 Task: Check the percentage active listings of cathedral ceiling in the last 5 years.
Action: Mouse moved to (796, 173)
Screenshot: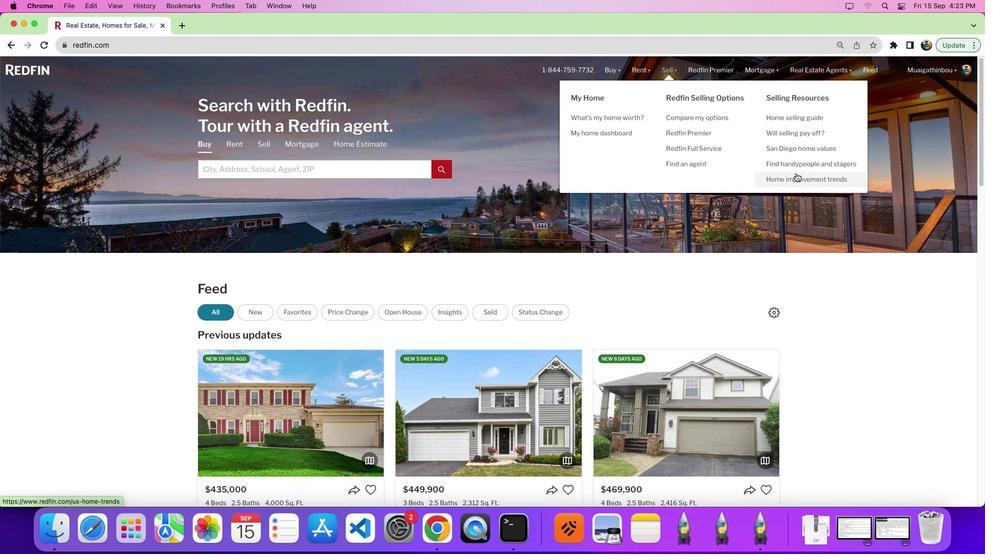 
Action: Mouse pressed left at (796, 173)
Screenshot: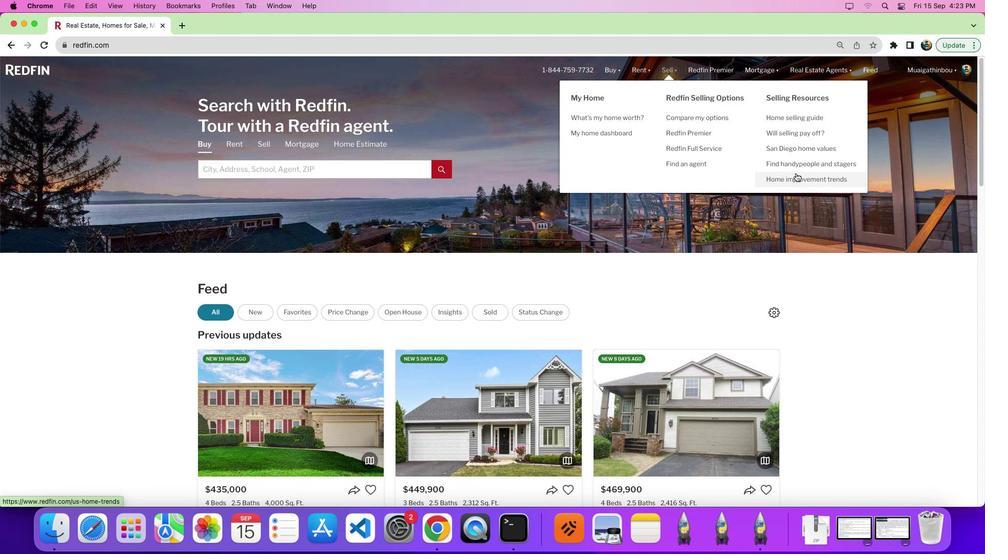 
Action: Mouse pressed left at (796, 173)
Screenshot: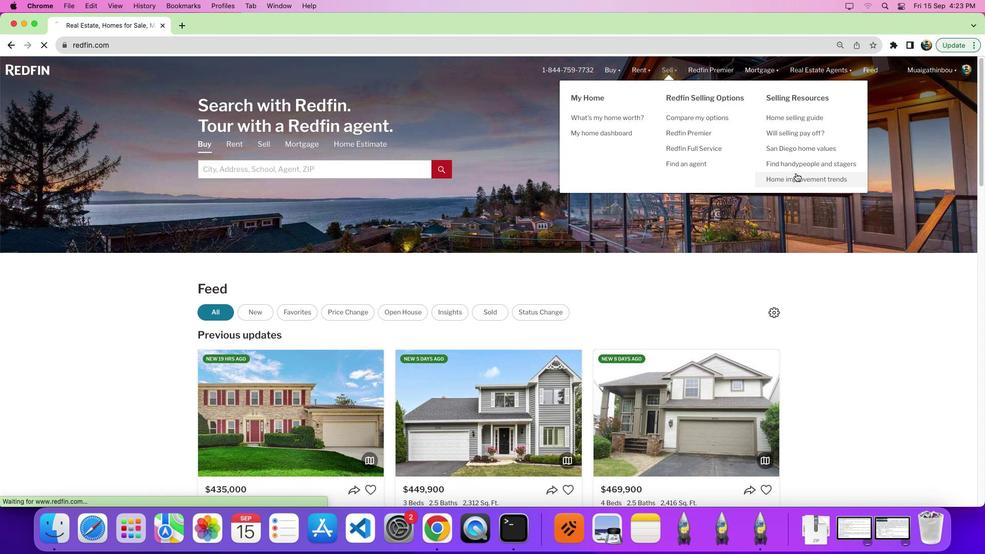 
Action: Mouse moved to (279, 193)
Screenshot: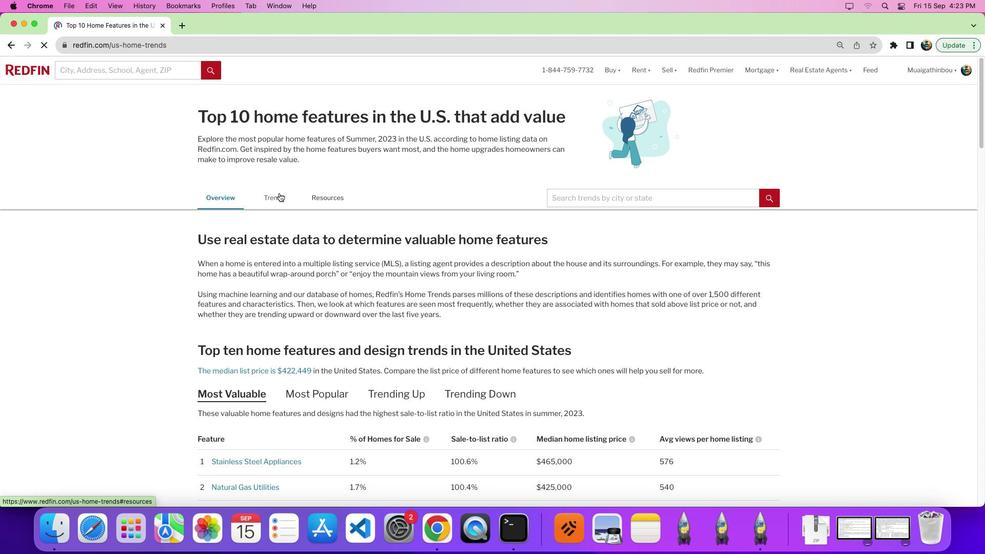 
Action: Mouse pressed left at (279, 193)
Screenshot: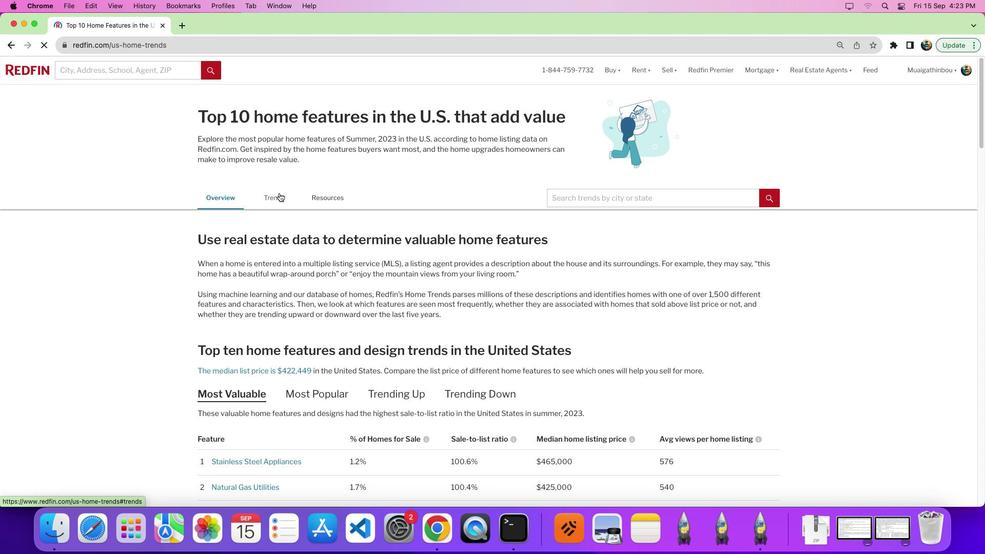 
Action: Mouse moved to (534, 238)
Screenshot: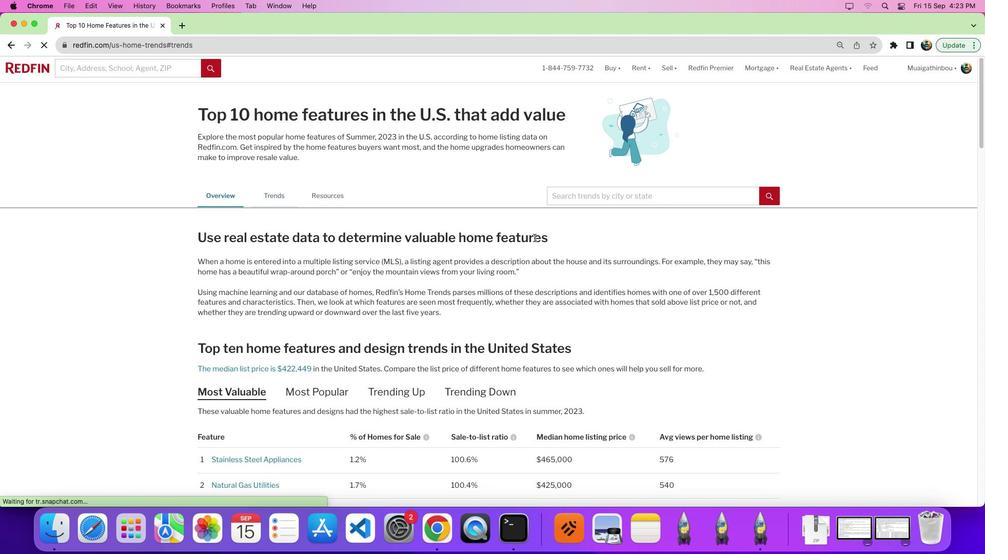 
Action: Mouse scrolled (534, 238) with delta (0, 0)
Screenshot: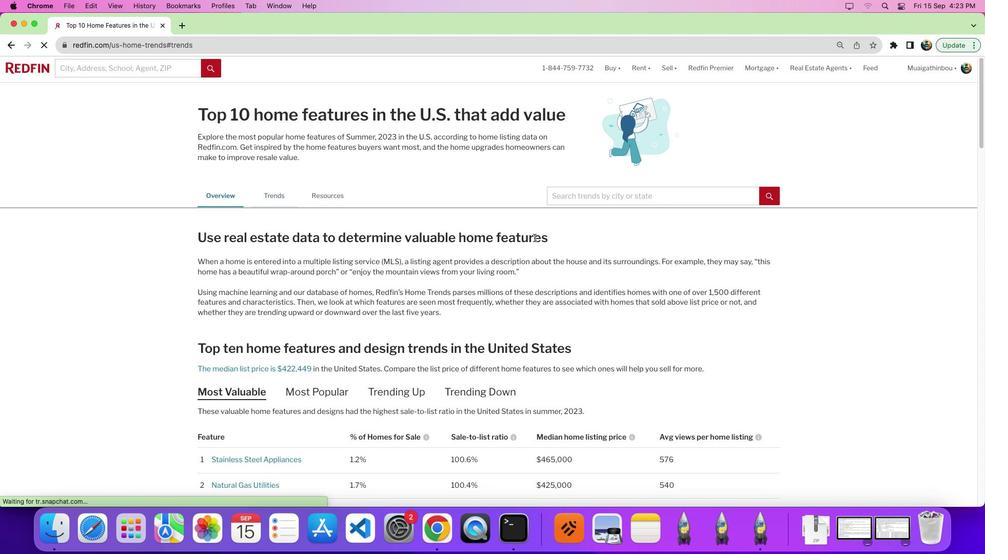 
Action: Mouse scrolled (534, 238) with delta (0, -1)
Screenshot: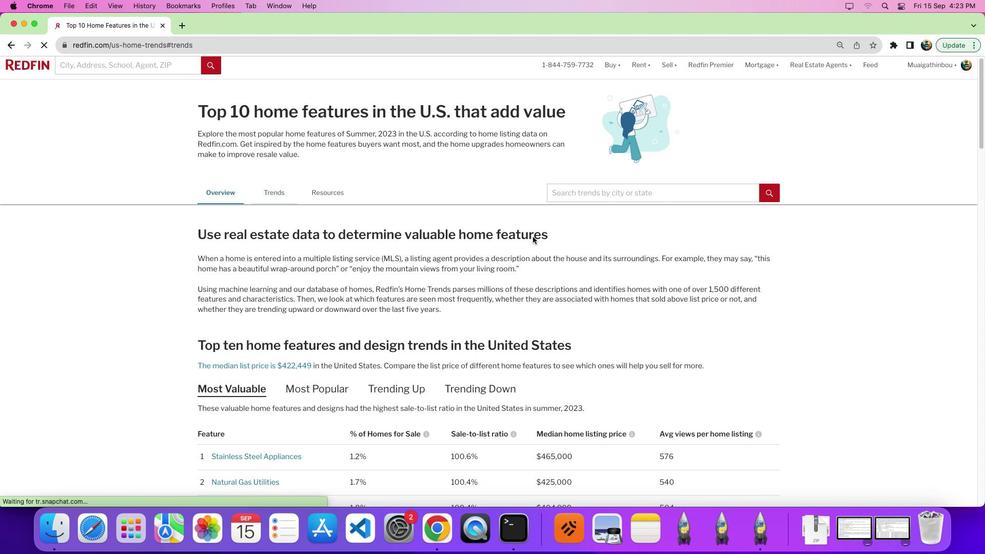 
Action: Mouse moved to (534, 238)
Screenshot: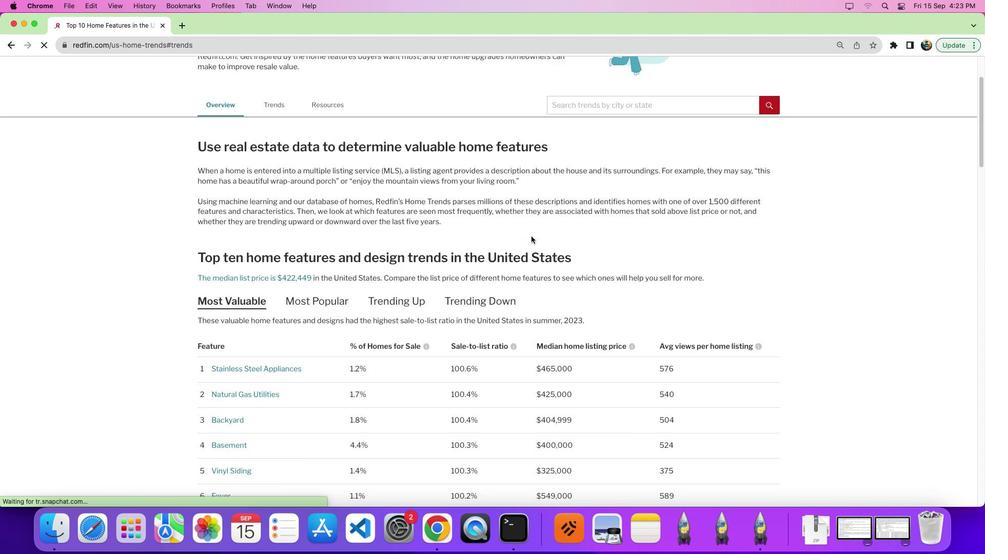 
Action: Mouse scrolled (534, 238) with delta (0, -4)
Screenshot: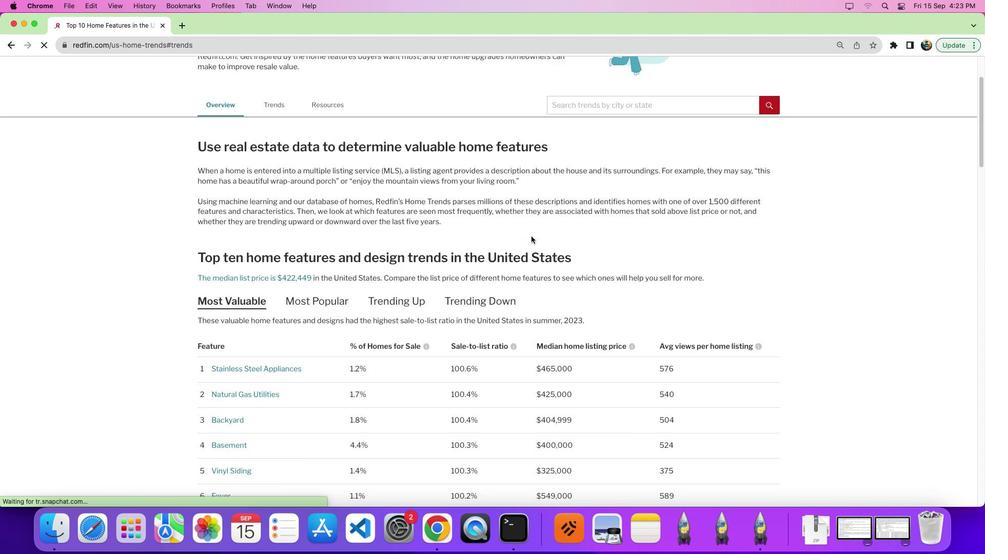 
Action: Mouse moved to (530, 236)
Screenshot: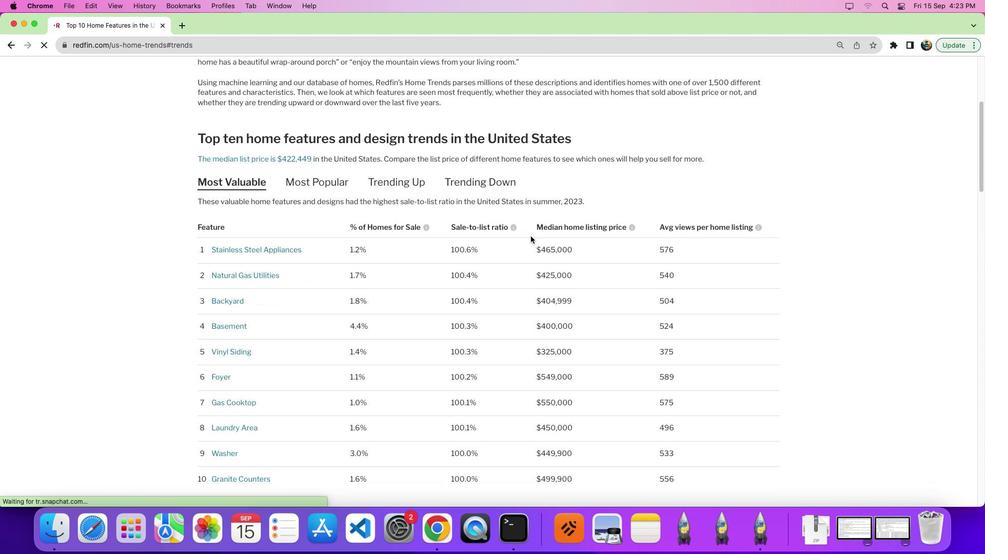 
Action: Mouse scrolled (530, 236) with delta (0, 0)
Screenshot: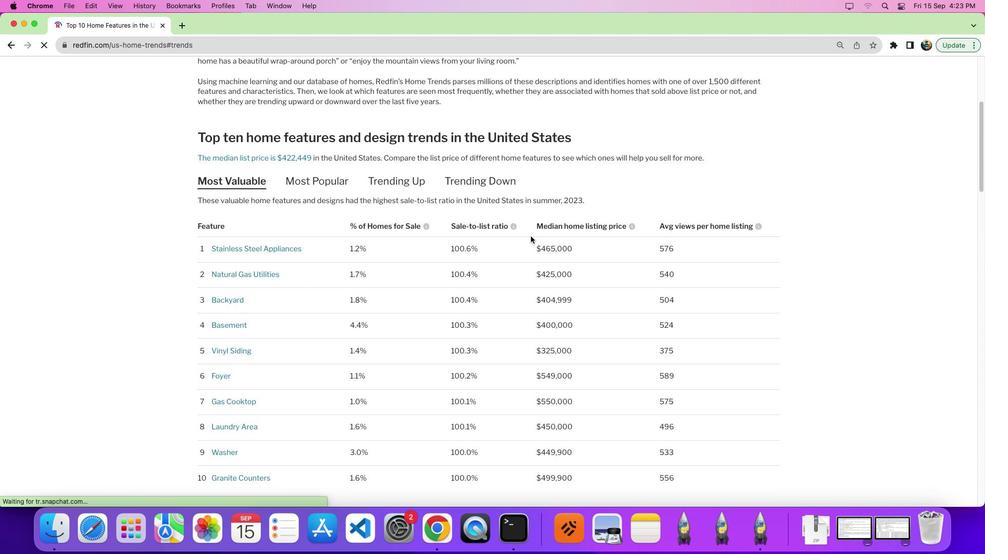 
Action: Mouse scrolled (530, 236) with delta (0, 0)
Screenshot: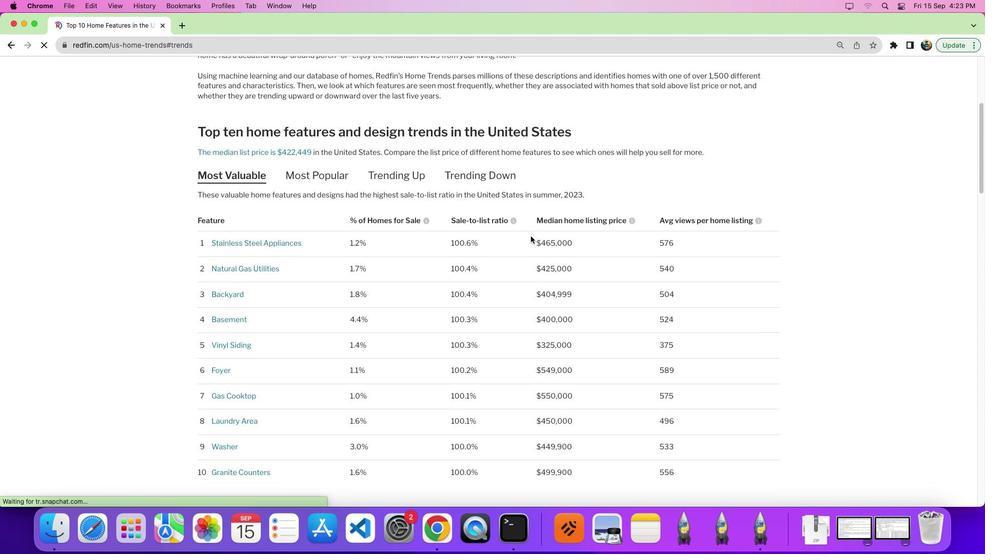 
Action: Mouse scrolled (530, 236) with delta (0, -1)
Screenshot: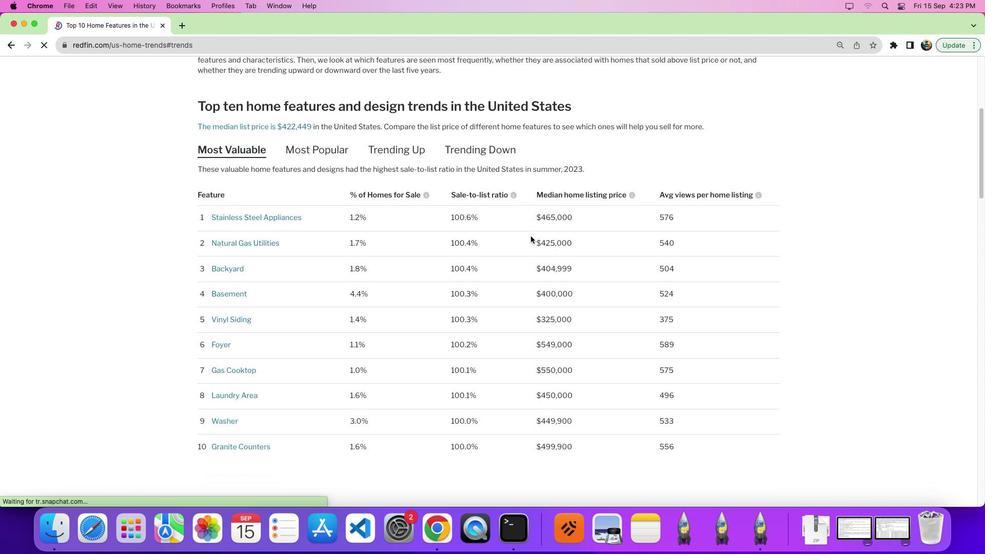 
Action: Mouse scrolled (530, 236) with delta (0, 0)
Screenshot: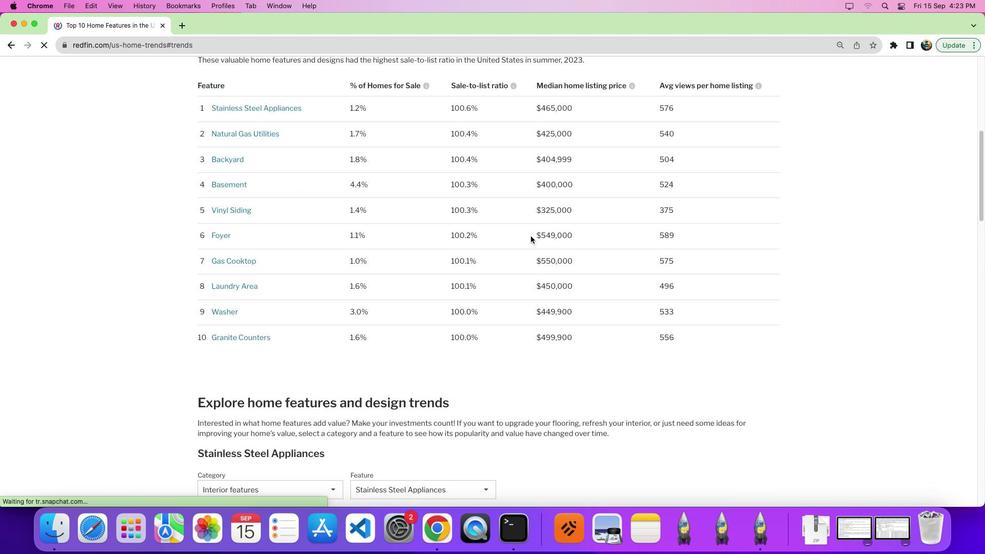 
Action: Mouse scrolled (530, 236) with delta (0, -1)
Screenshot: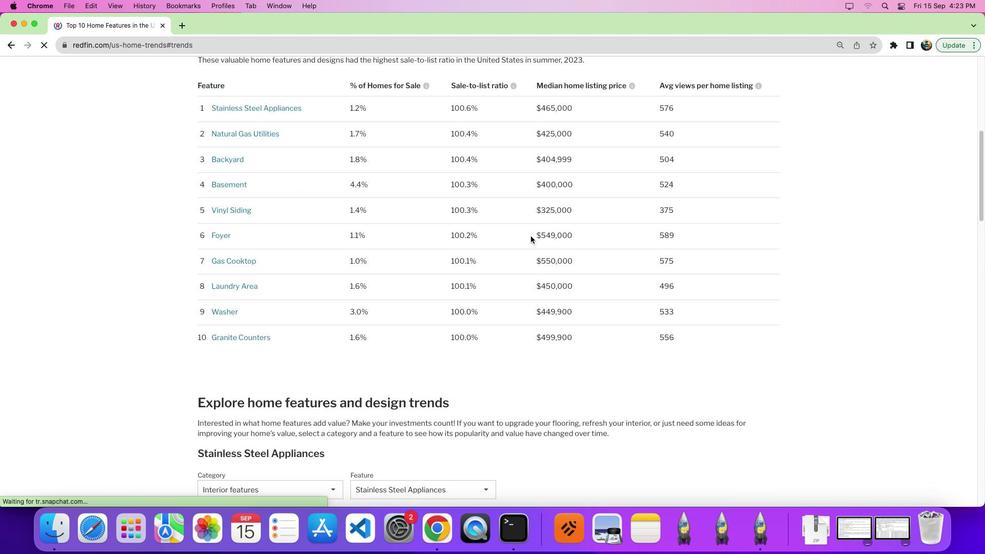 
Action: Mouse scrolled (530, 236) with delta (0, -4)
Screenshot: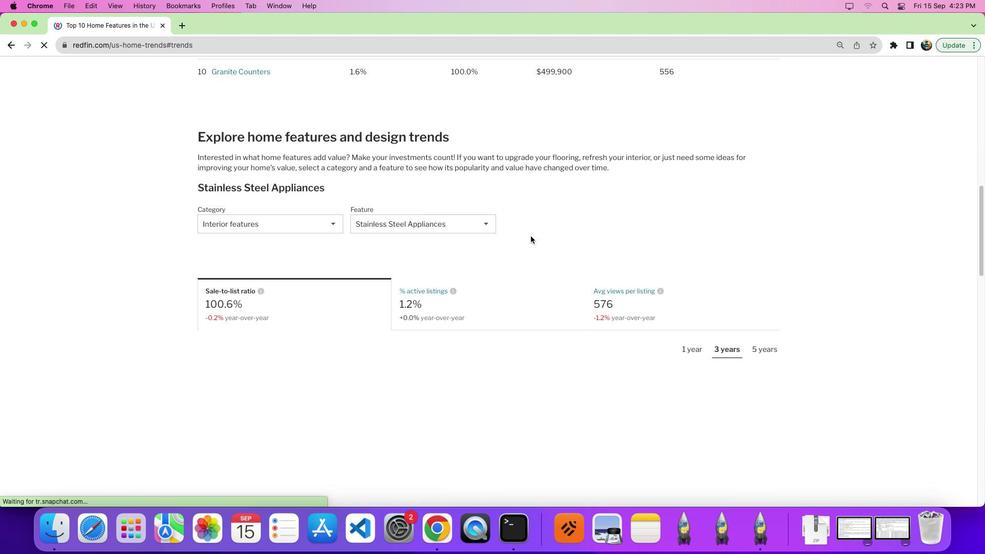 
Action: Mouse scrolled (530, 236) with delta (0, -6)
Screenshot: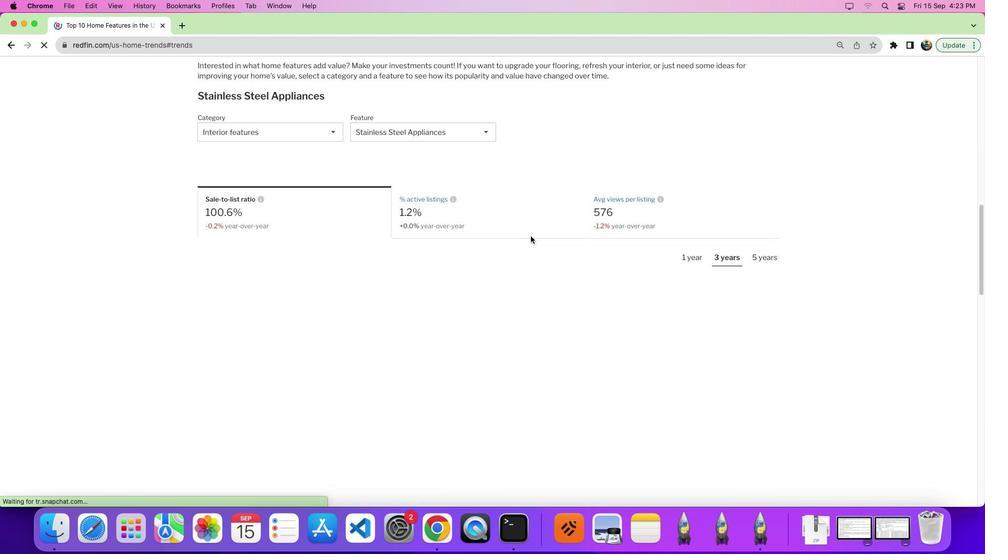
Action: Mouse moved to (448, 179)
Screenshot: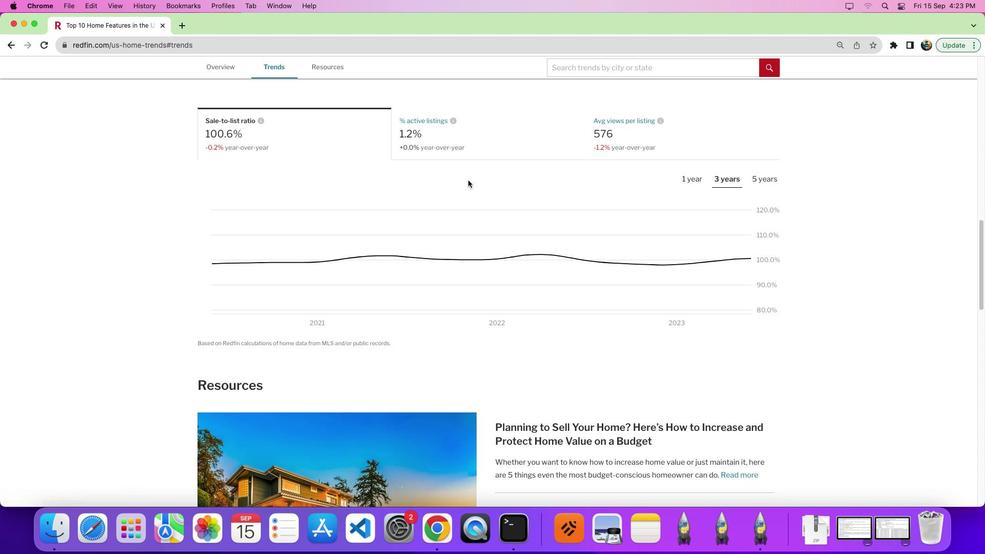 
Action: Mouse scrolled (448, 179) with delta (0, 0)
Screenshot: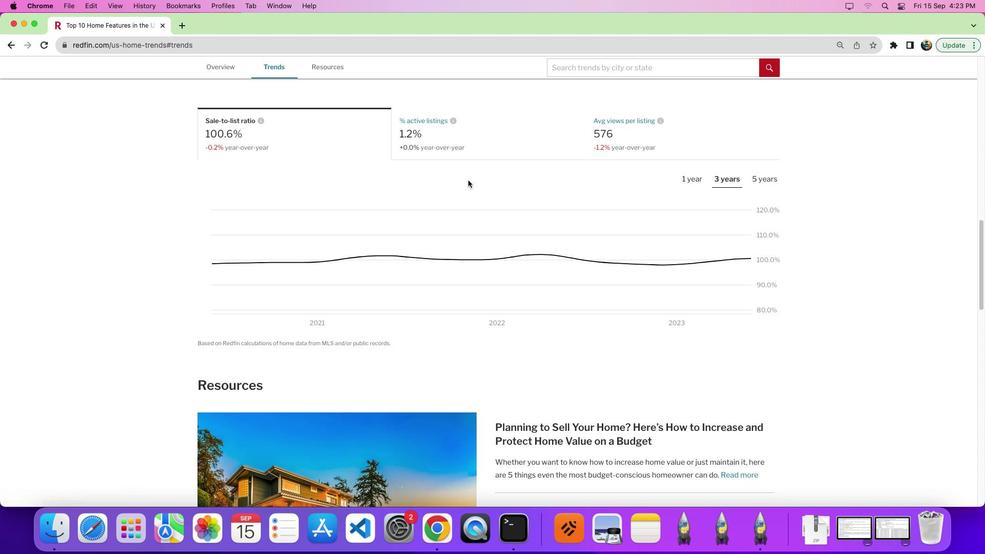 
Action: Mouse moved to (456, 179)
Screenshot: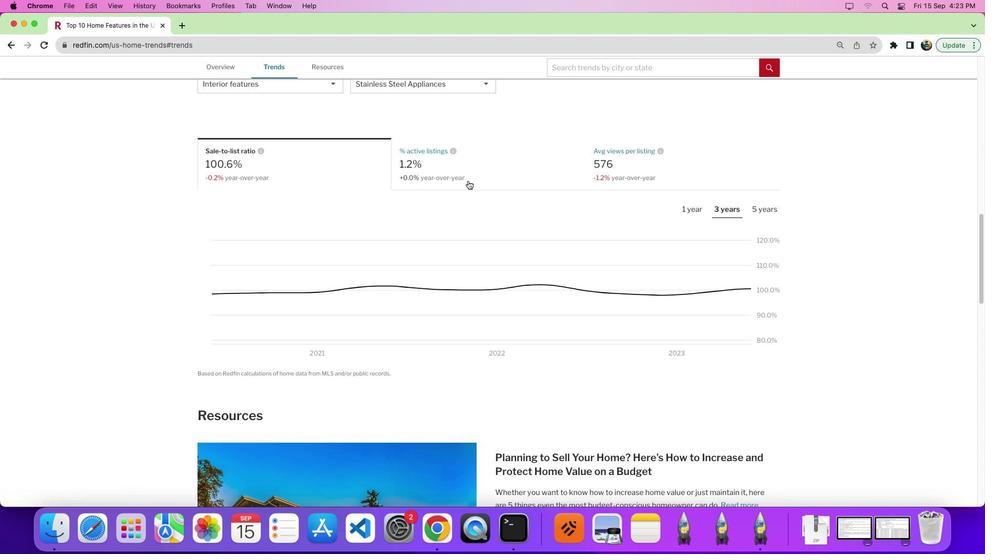 
Action: Mouse scrolled (456, 179) with delta (0, 0)
Screenshot: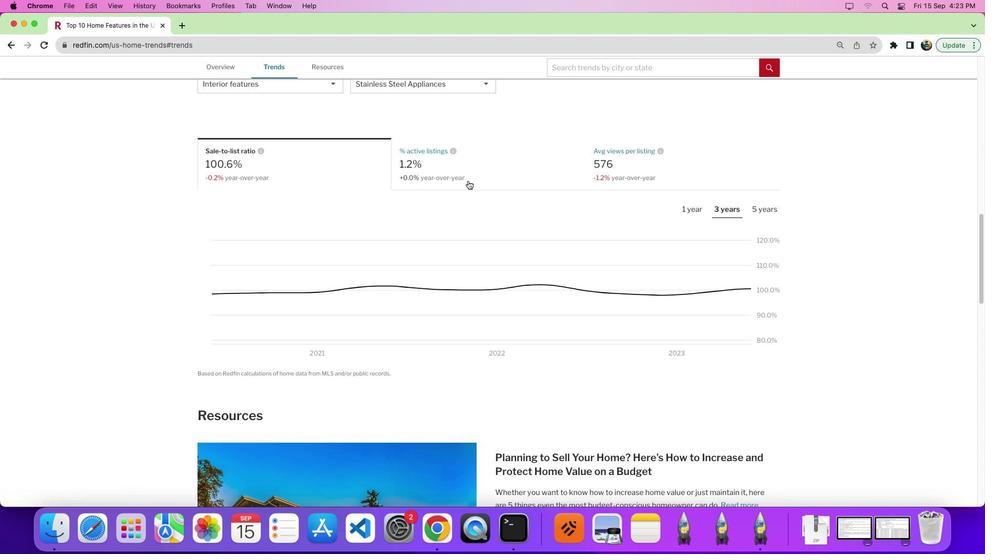 
Action: Mouse moved to (468, 180)
Screenshot: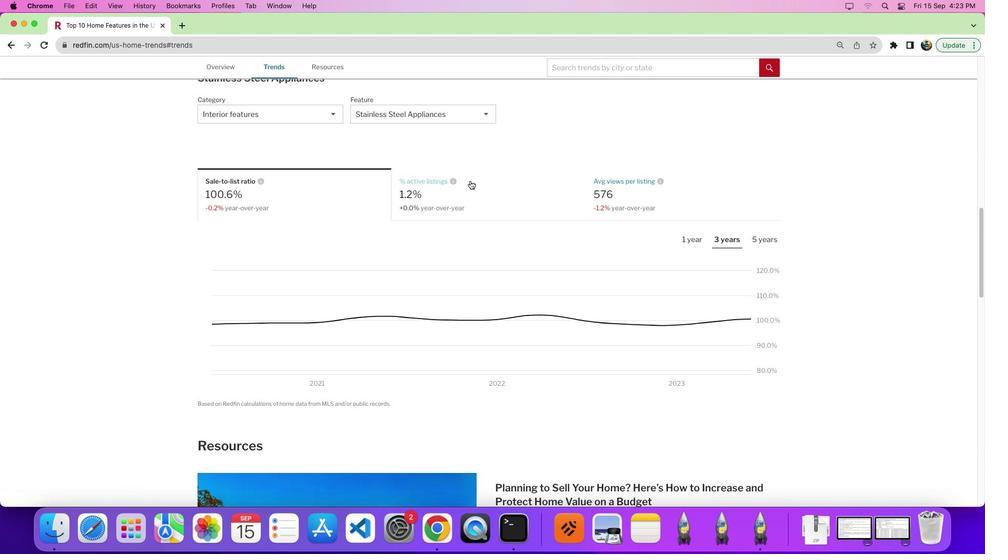 
Action: Mouse scrolled (468, 180) with delta (0, 3)
Screenshot: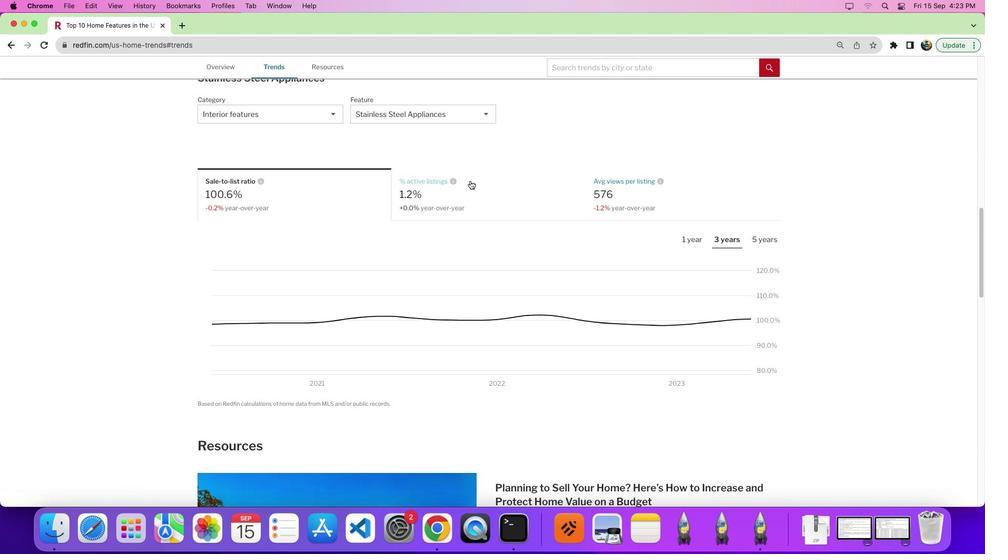 
Action: Mouse moved to (411, 235)
Screenshot: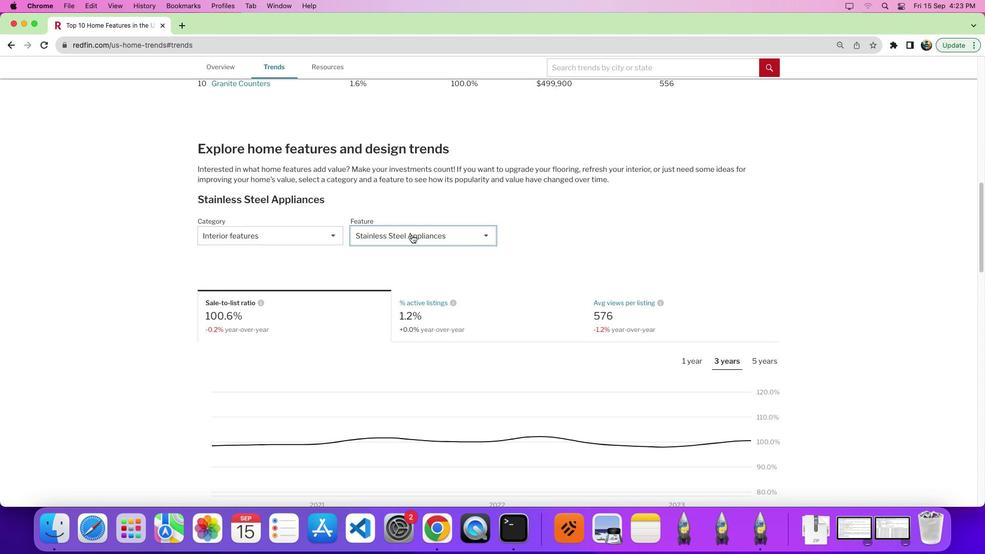 
Action: Mouse pressed left at (411, 235)
Screenshot: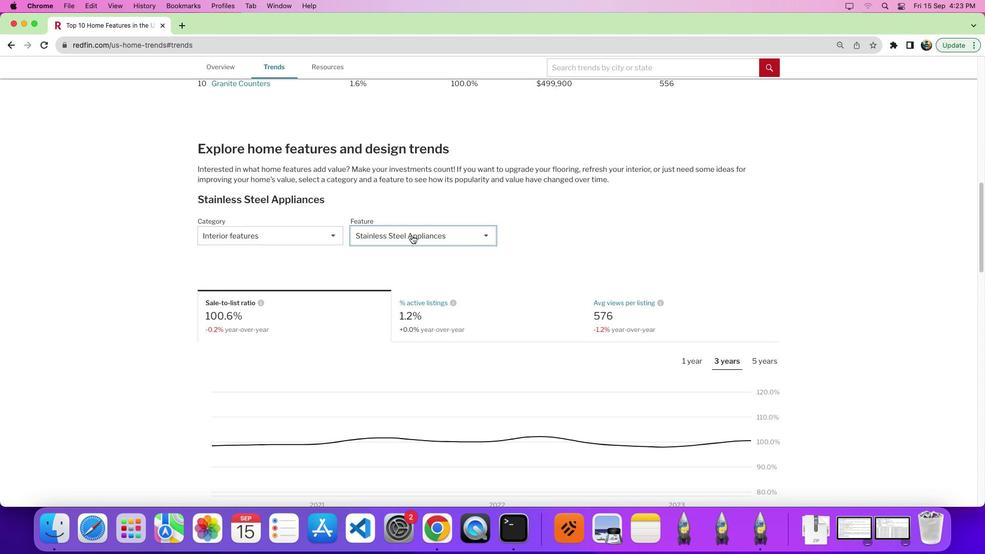 
Action: Mouse moved to (419, 333)
Screenshot: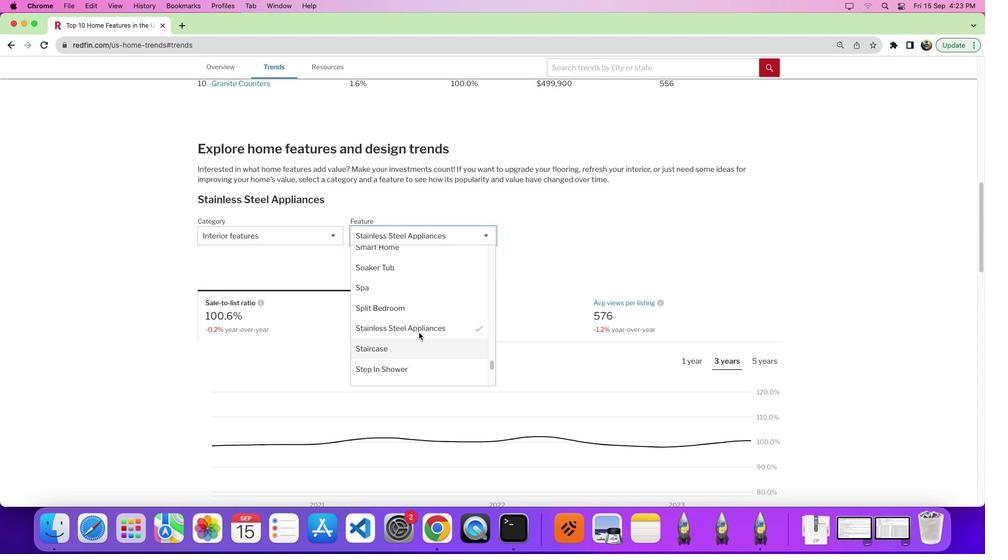 
Action: Mouse scrolled (419, 333) with delta (0, 0)
Screenshot: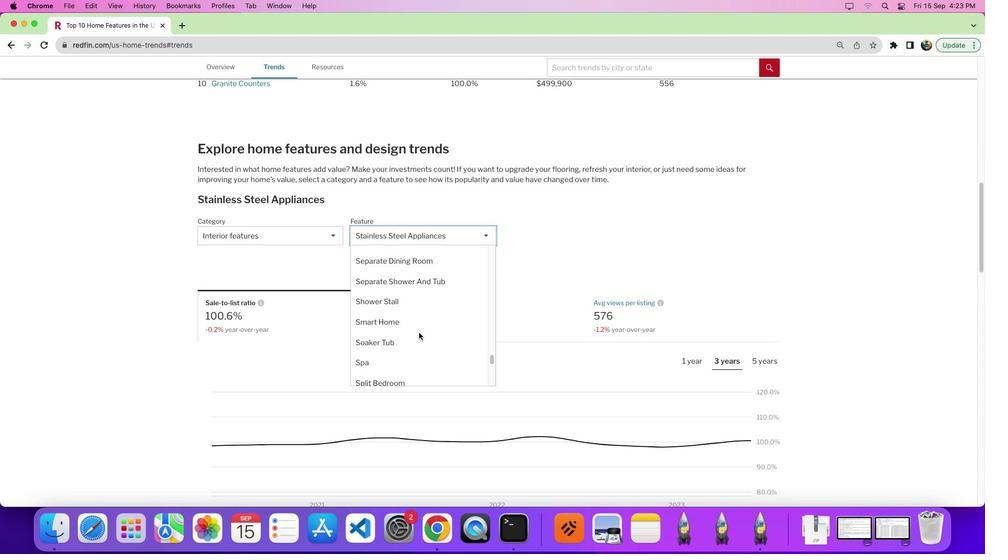 
Action: Mouse scrolled (419, 333) with delta (0, 0)
Screenshot: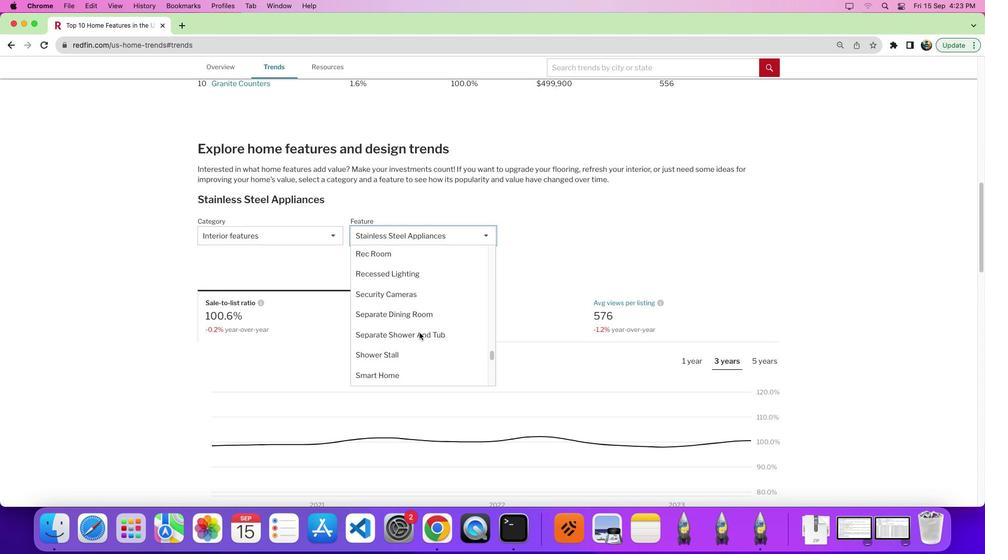 
Action: Mouse scrolled (419, 333) with delta (0, 4)
Screenshot: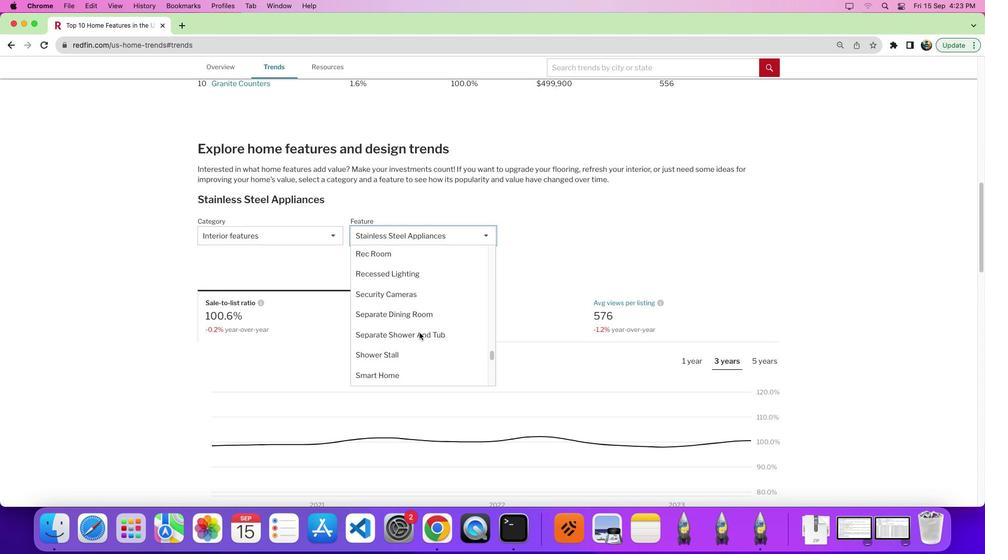 
Action: Mouse moved to (420, 331)
Screenshot: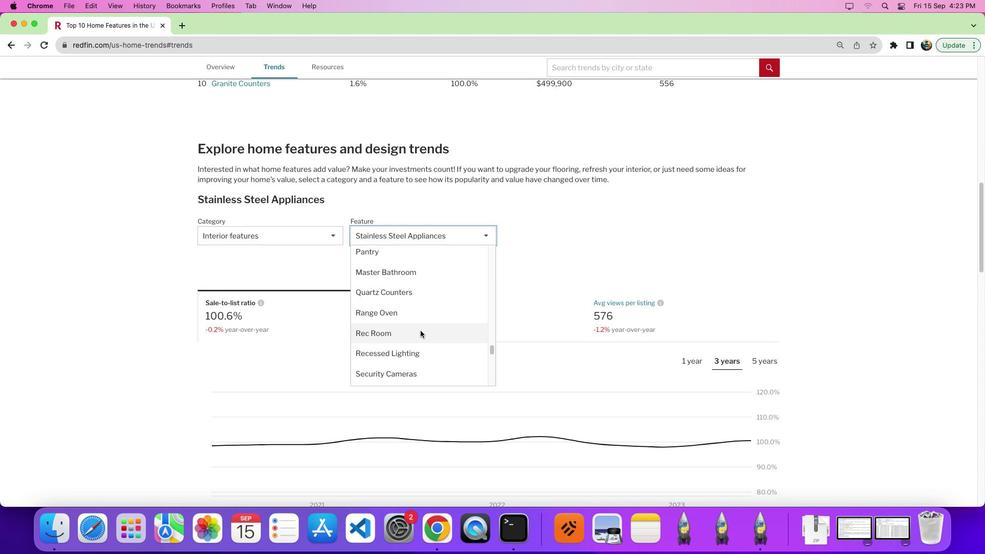 
Action: Mouse scrolled (420, 331) with delta (0, 0)
Screenshot: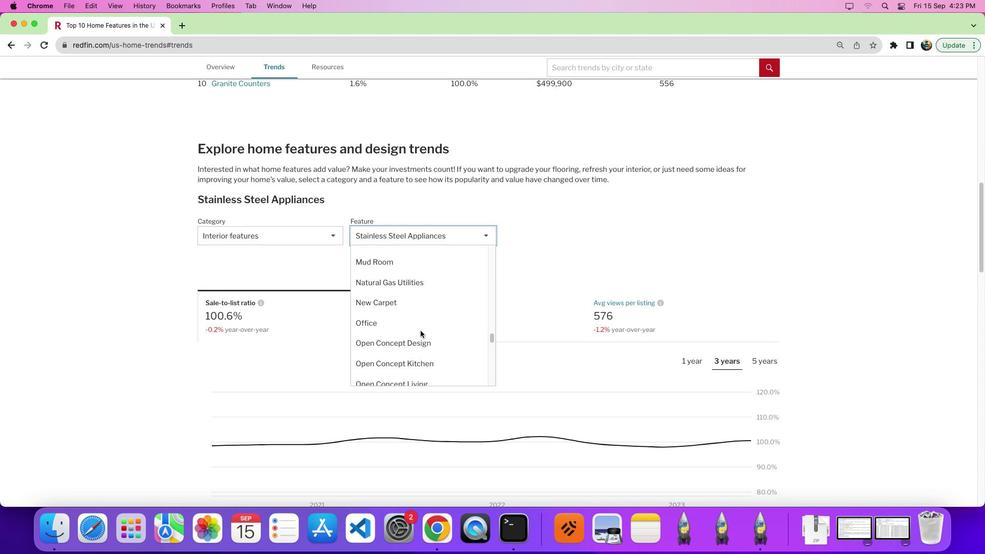
Action: Mouse scrolled (420, 331) with delta (0, 1)
Screenshot: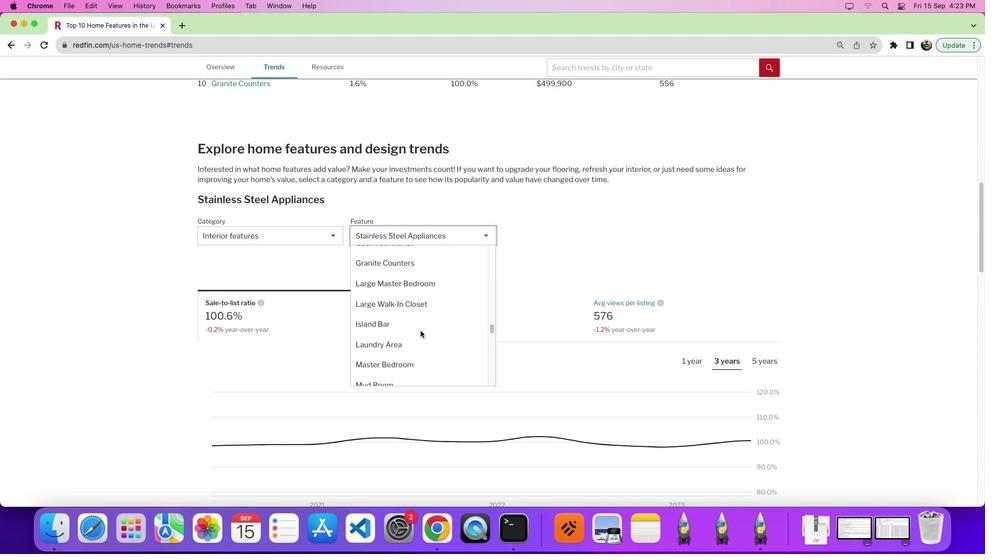 
Action: Mouse scrolled (420, 331) with delta (0, 4)
Screenshot: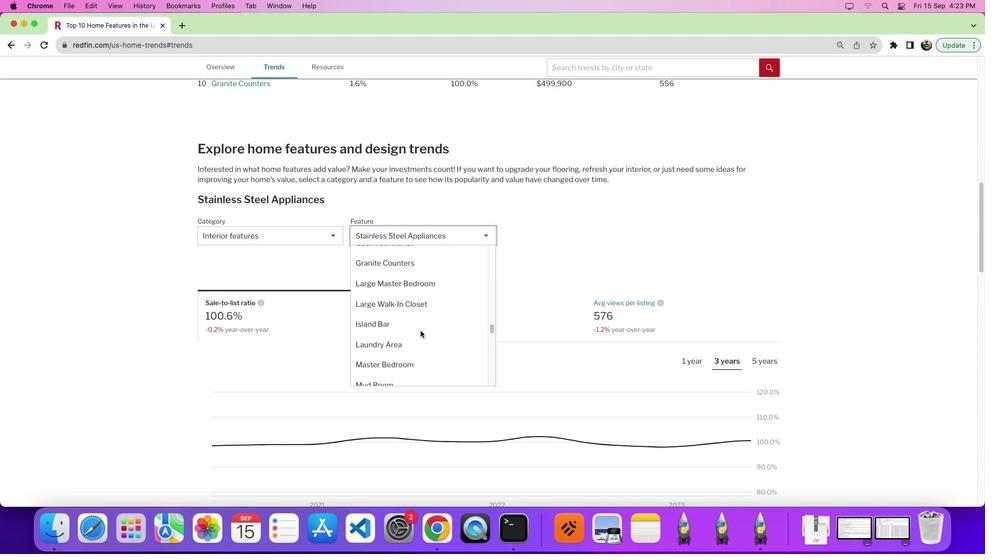 
Action: Mouse moved to (420, 331)
Screenshot: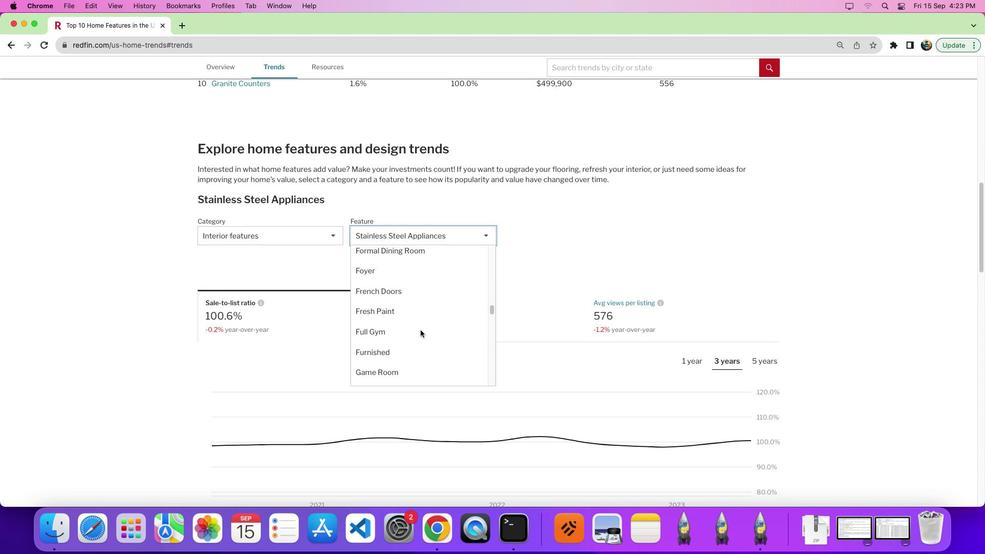 
Action: Mouse scrolled (420, 331) with delta (0, 6)
Screenshot: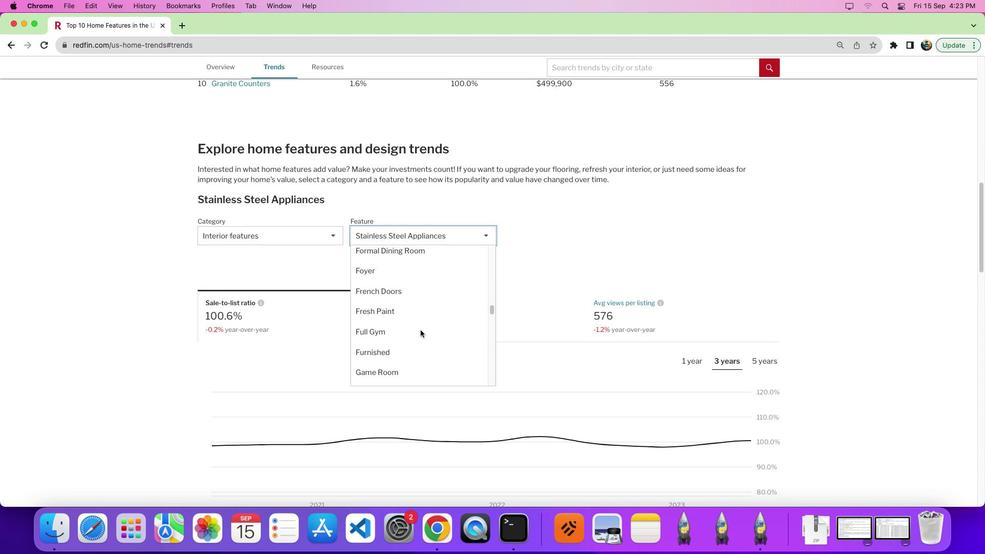 
Action: Mouse moved to (420, 330)
Screenshot: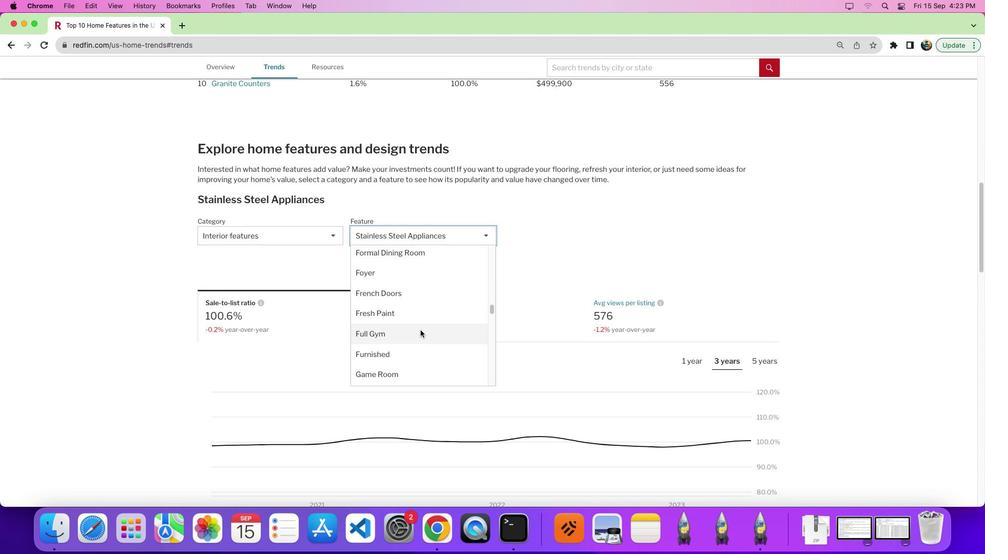 
Action: Mouse scrolled (420, 330) with delta (0, 0)
Screenshot: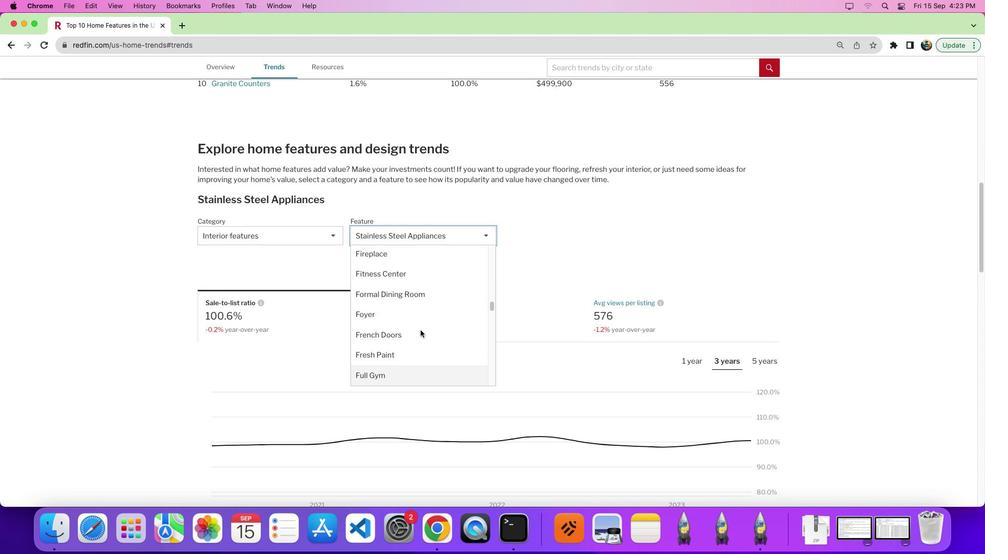 
Action: Mouse scrolled (420, 330) with delta (0, 1)
Screenshot: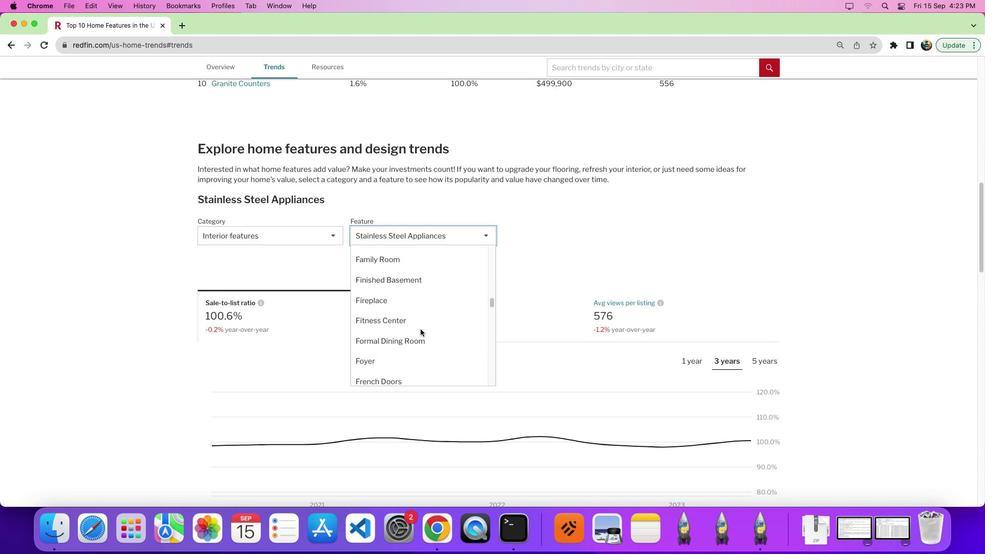 
Action: Mouse scrolled (420, 330) with delta (0, 4)
Screenshot: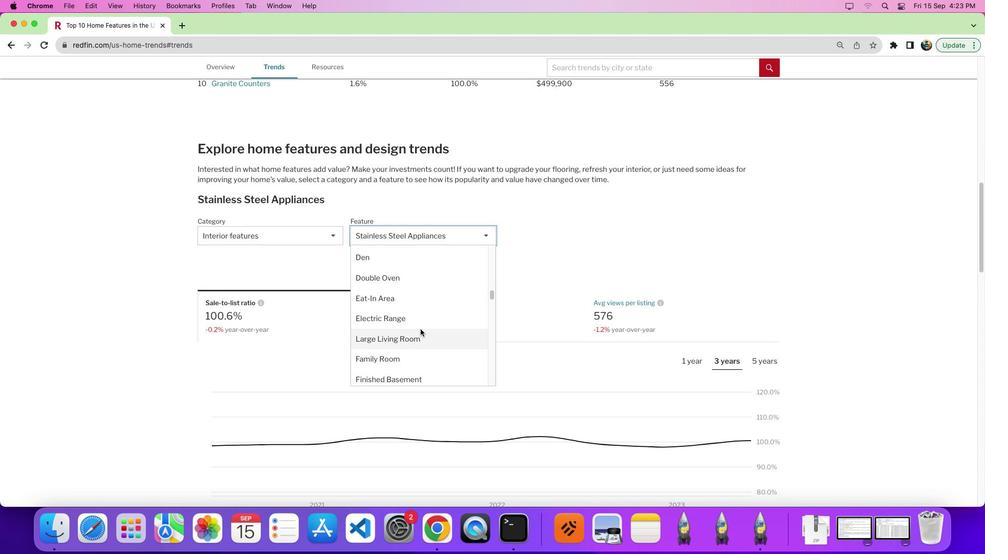 
Action: Mouse moved to (420, 328)
Screenshot: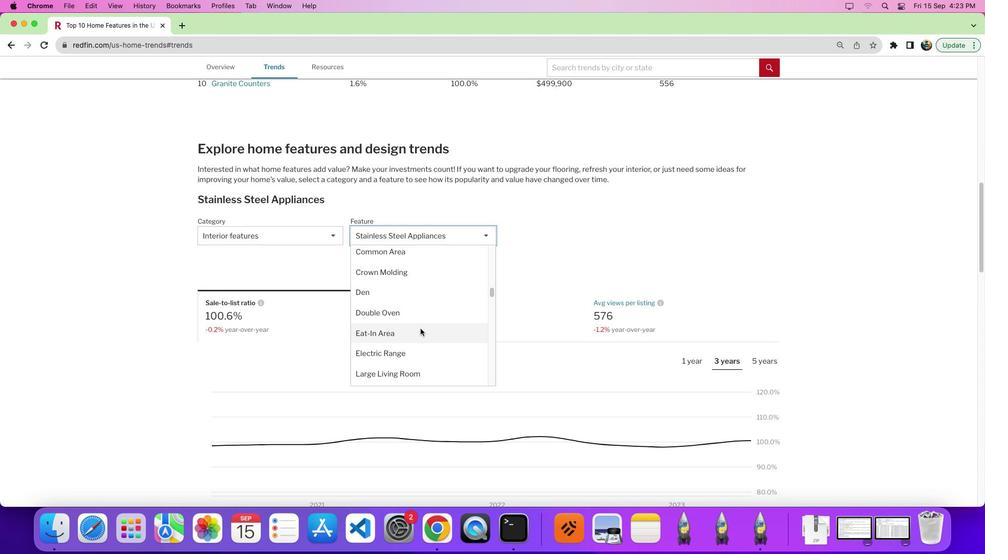 
Action: Mouse scrolled (420, 328) with delta (0, 0)
Screenshot: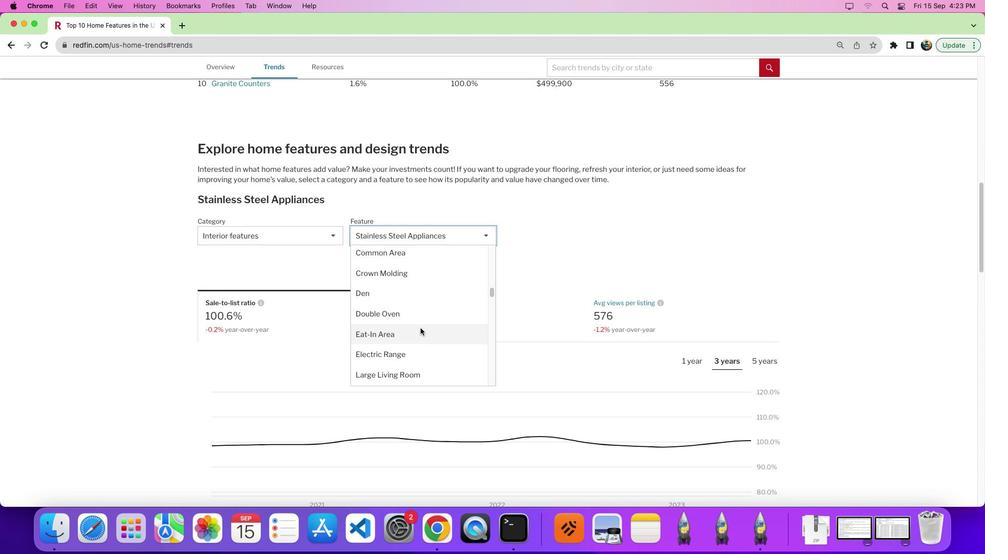 
Action: Mouse moved to (420, 327)
Screenshot: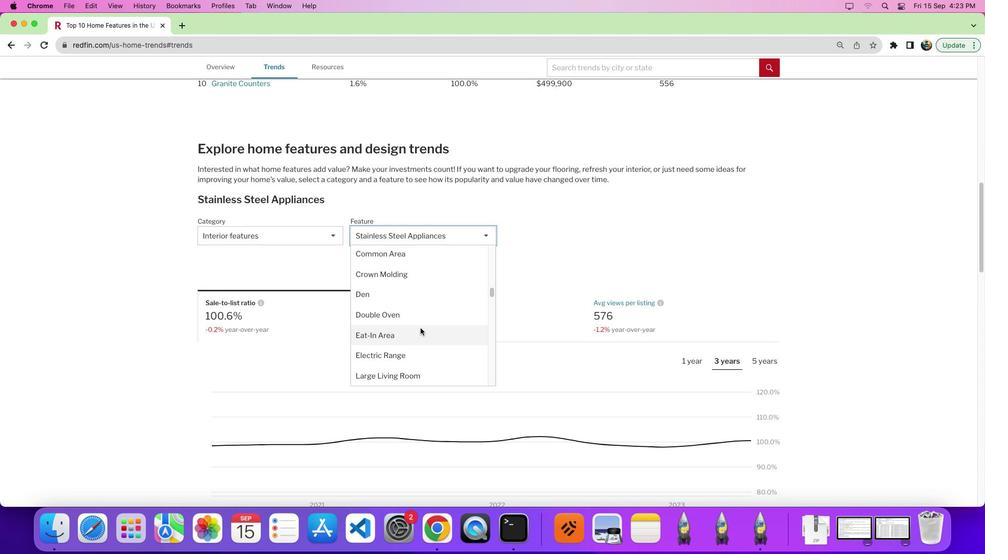 
Action: Mouse scrolled (420, 327) with delta (0, 0)
Screenshot: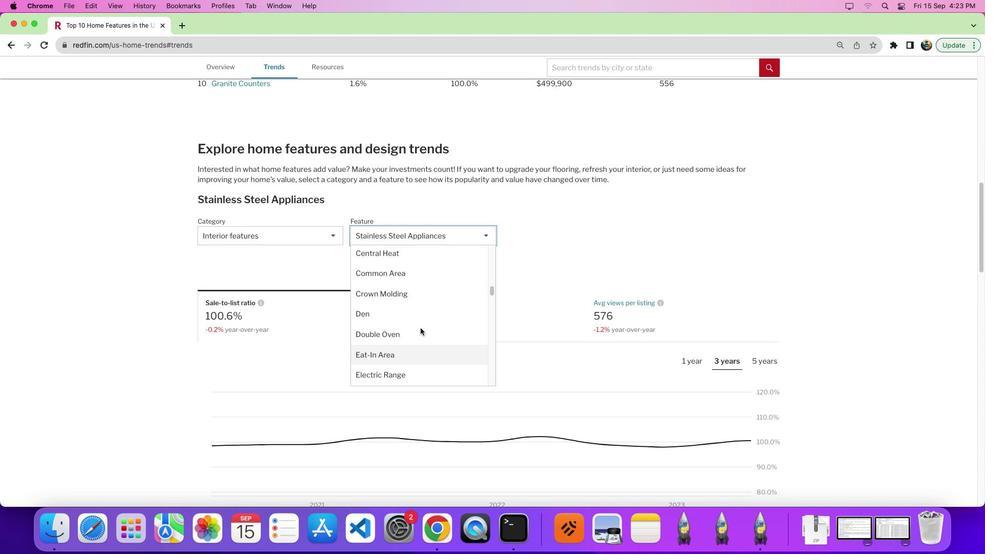 
Action: Mouse scrolled (420, 327) with delta (0, 0)
Screenshot: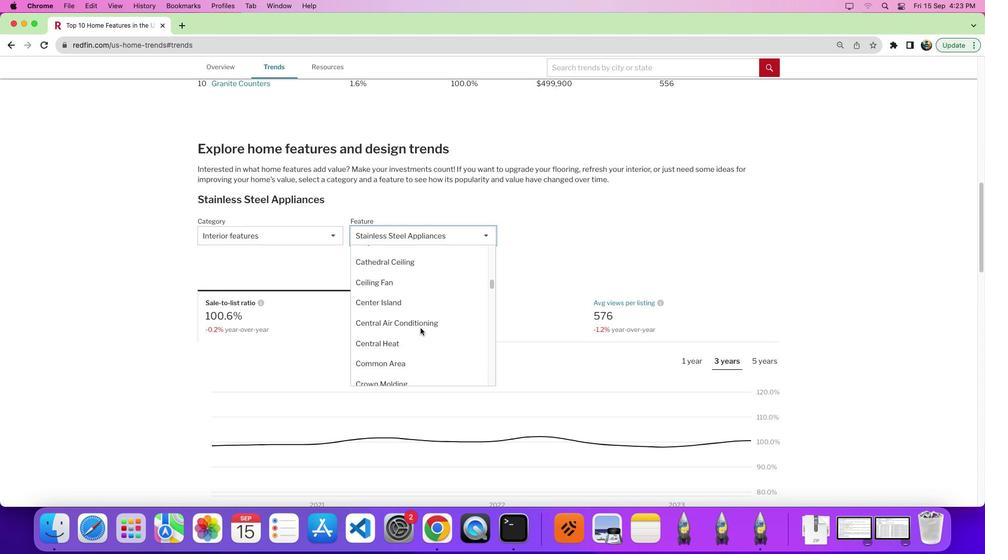 
Action: Mouse scrolled (420, 327) with delta (0, 4)
Screenshot: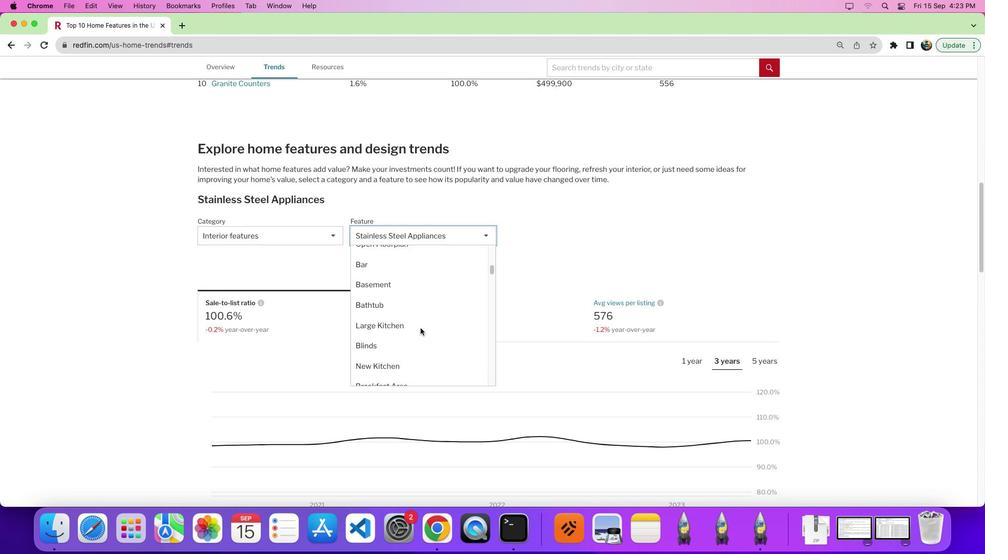 
Action: Mouse scrolled (420, 327) with delta (0, 6)
Screenshot: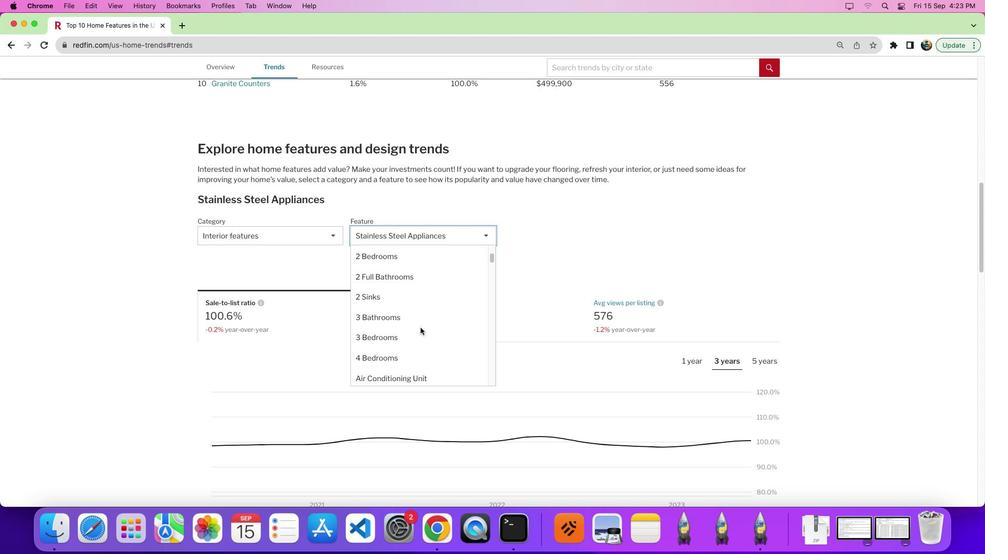 
Action: Mouse moved to (420, 336)
Screenshot: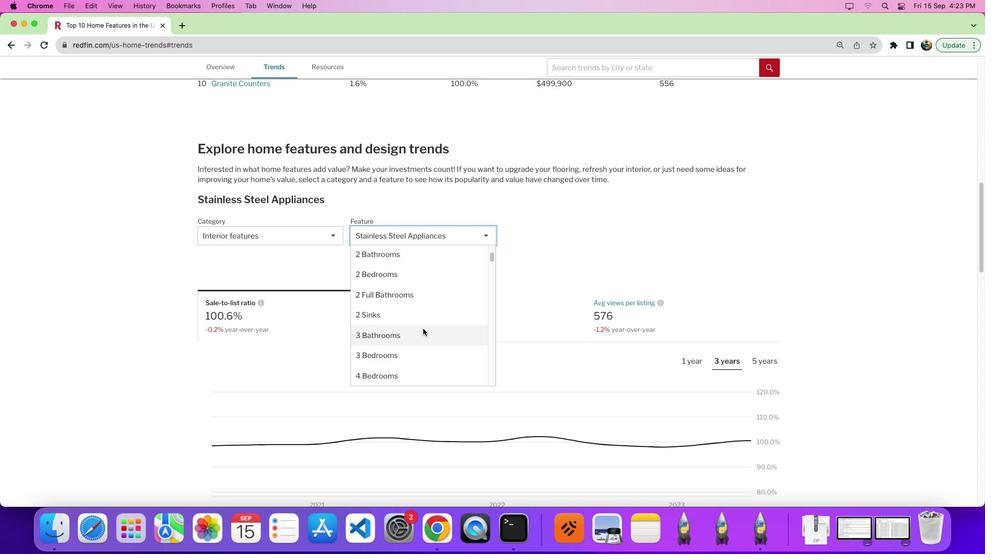 
Action: Mouse scrolled (420, 336) with delta (0, 0)
Screenshot: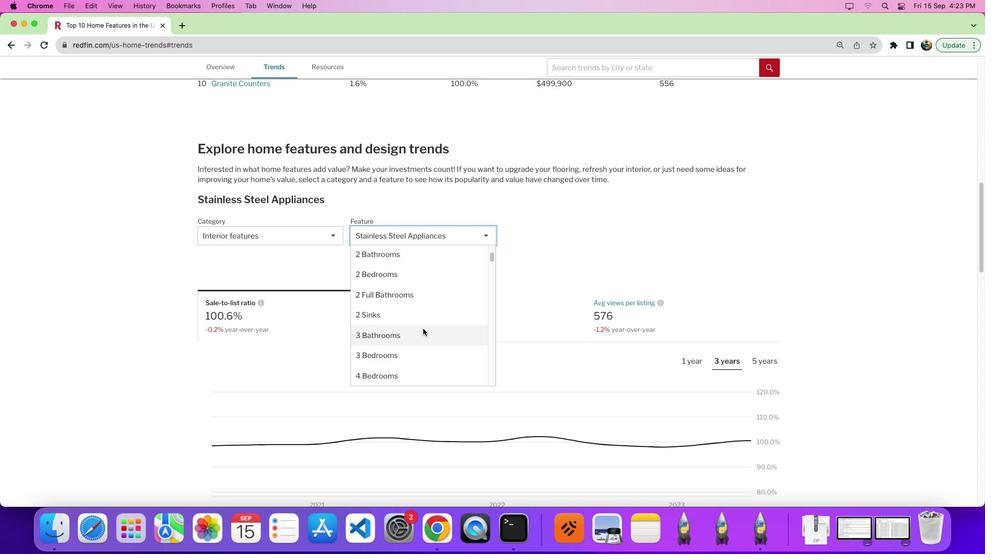
Action: Mouse moved to (422, 331)
Screenshot: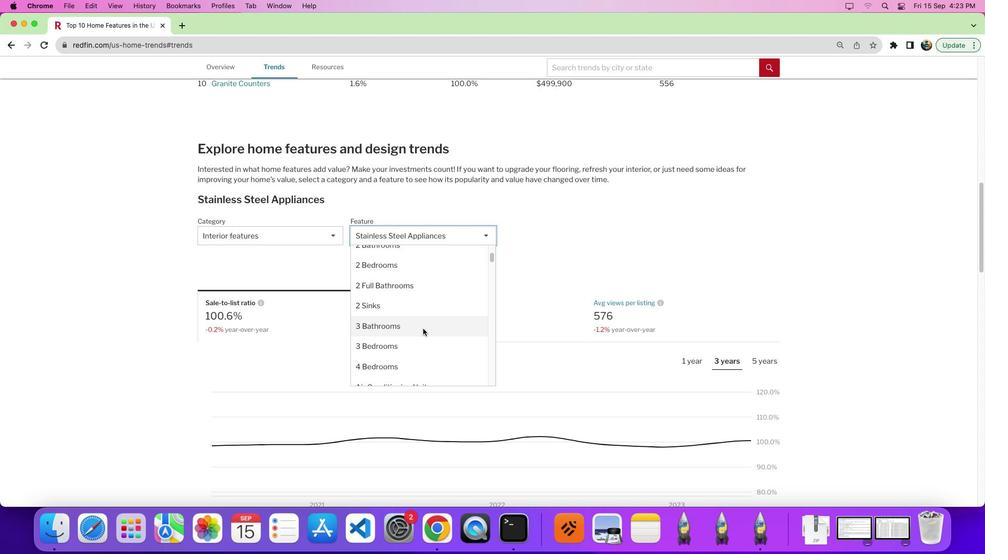 
Action: Mouse scrolled (422, 331) with delta (0, 0)
Screenshot: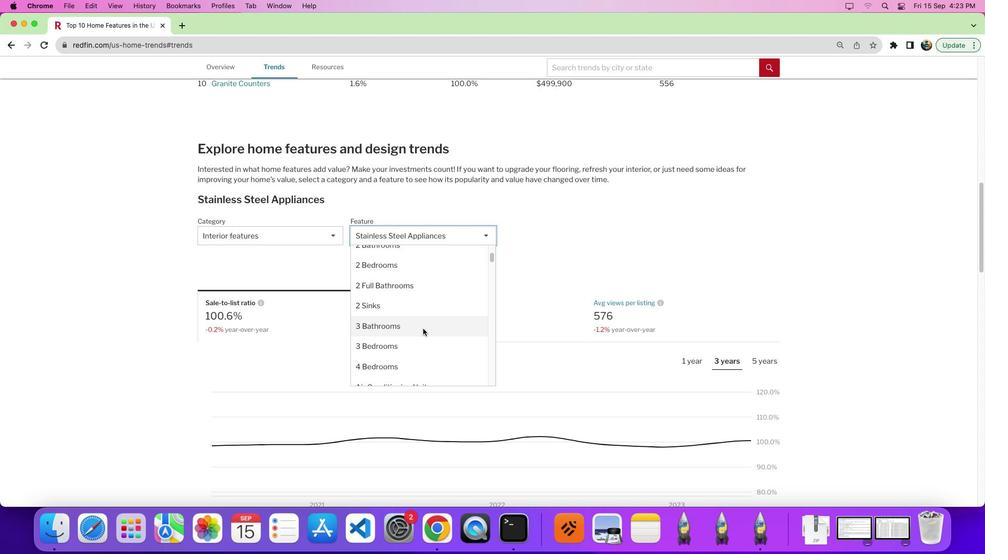 
Action: Mouse moved to (422, 328)
Screenshot: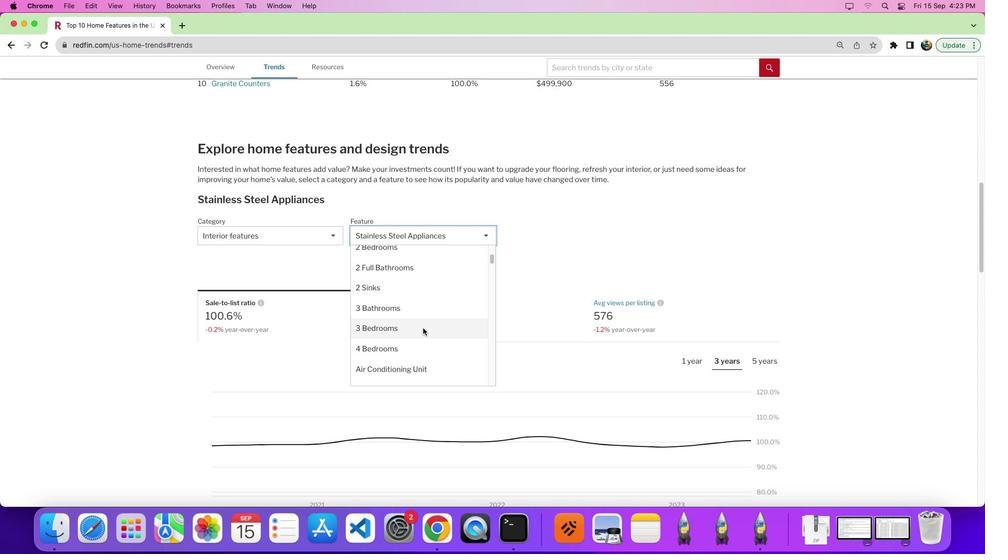 
Action: Mouse scrolled (422, 328) with delta (0, 0)
Screenshot: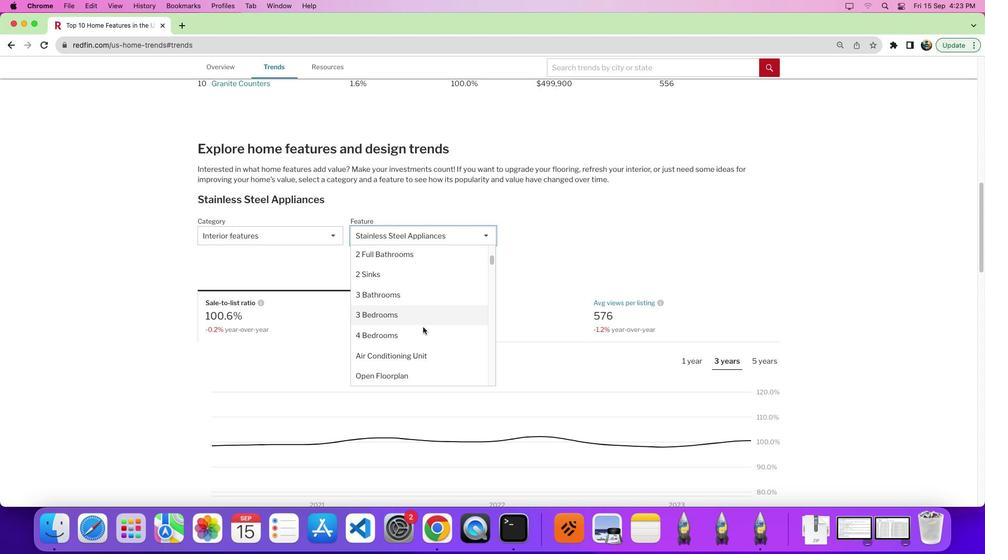 
Action: Mouse moved to (422, 327)
Screenshot: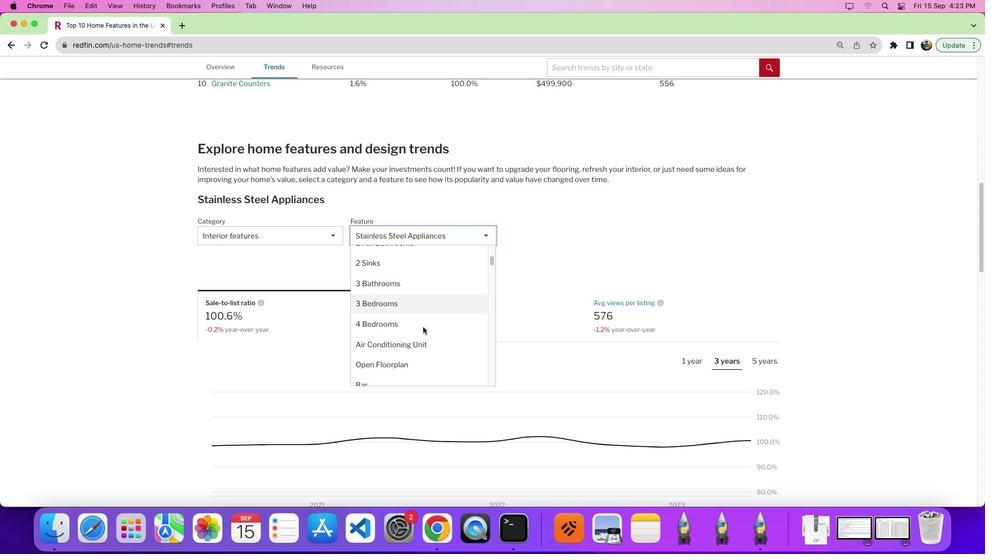 
Action: Mouse scrolled (422, 327) with delta (0, 0)
Screenshot: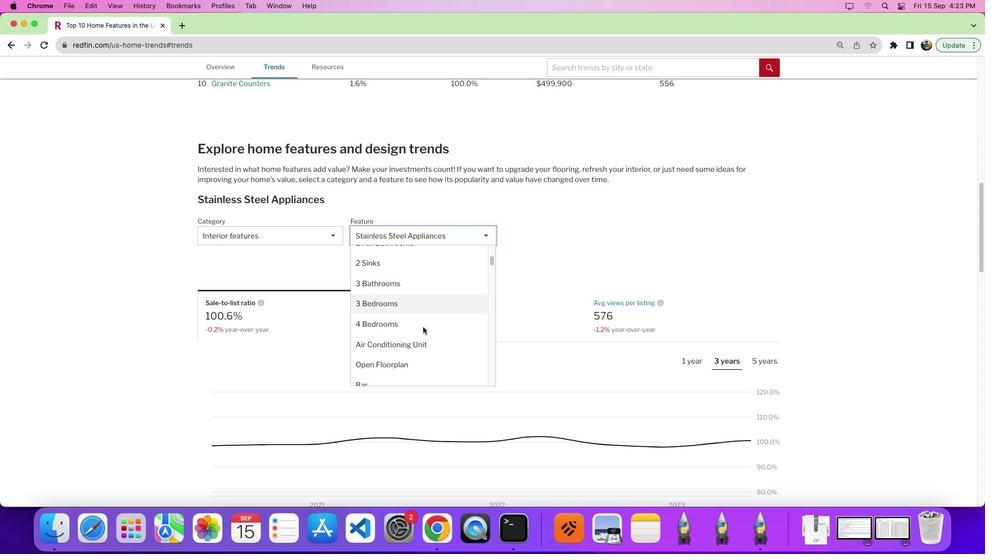 
Action: Mouse moved to (422, 327)
Screenshot: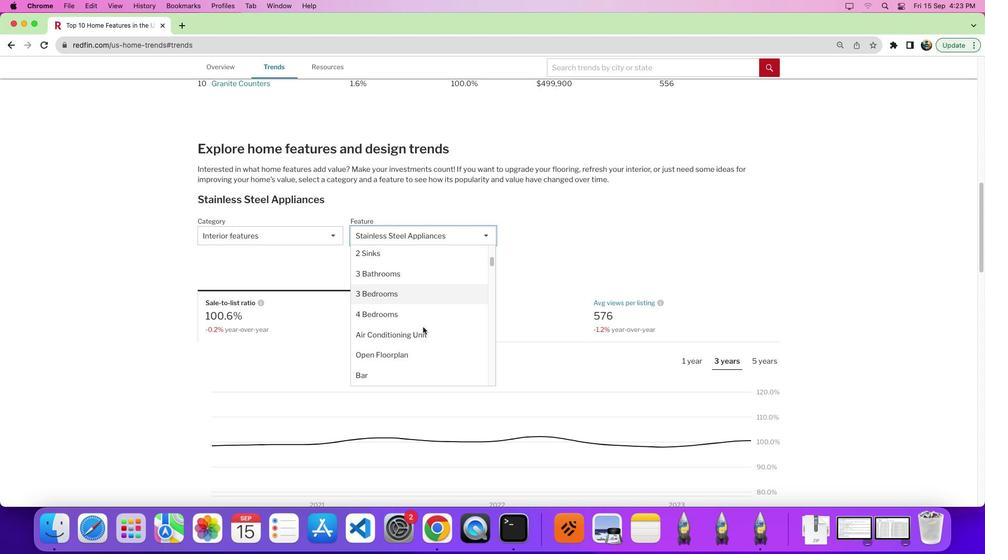 
Action: Mouse scrolled (422, 327) with delta (0, 0)
Screenshot: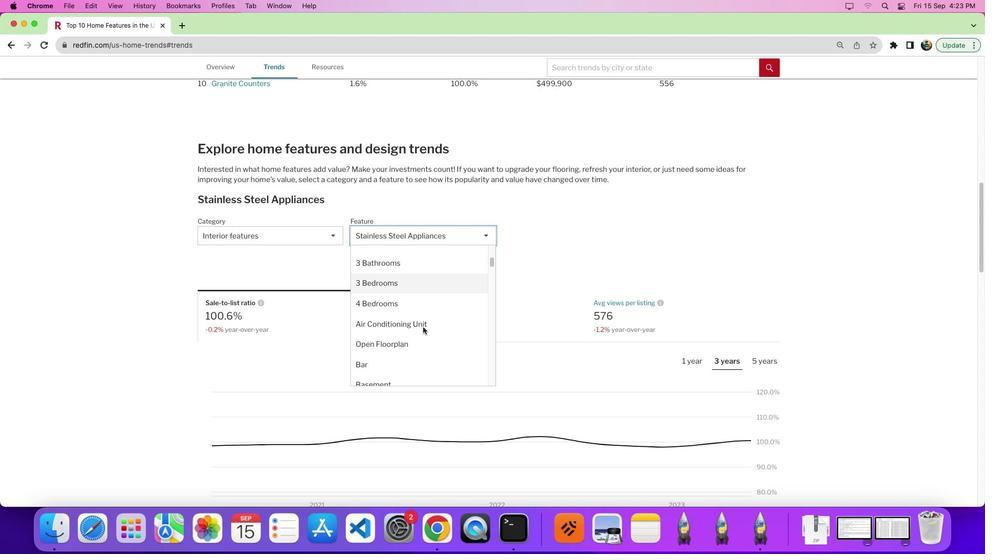 
Action: Mouse scrolled (422, 327) with delta (0, 0)
Screenshot: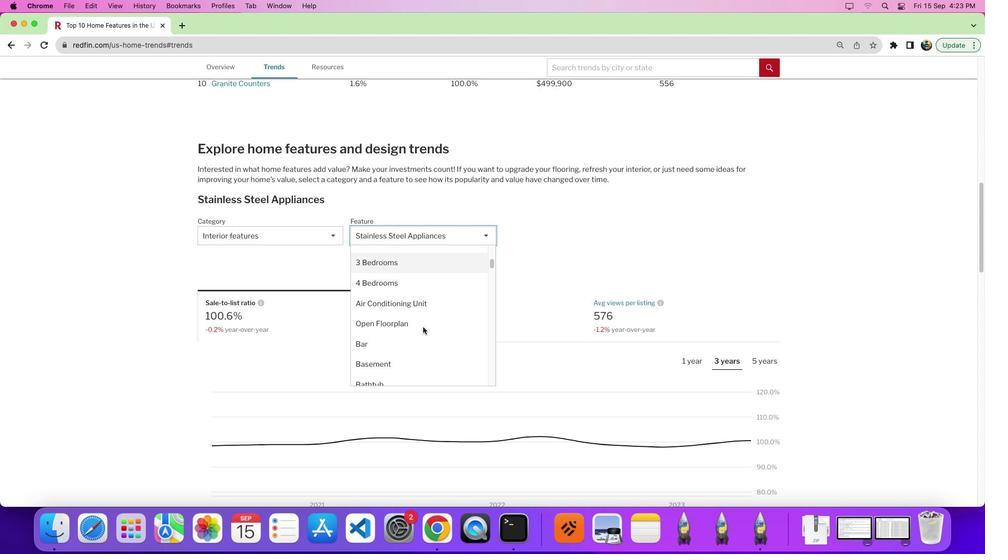 
Action: Mouse scrolled (422, 327) with delta (0, -3)
Screenshot: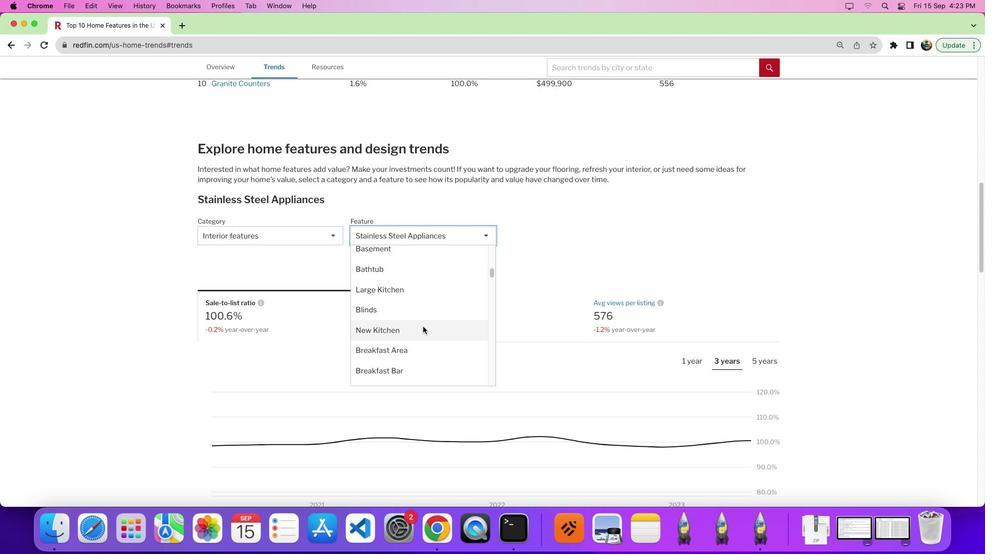 
Action: Mouse moved to (423, 322)
Screenshot: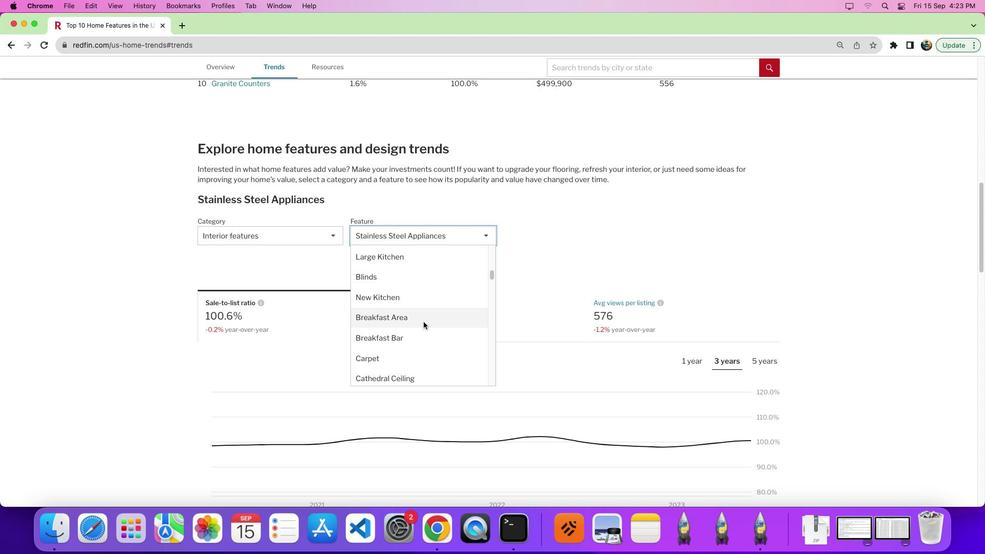 
Action: Mouse scrolled (423, 322) with delta (0, 0)
Screenshot: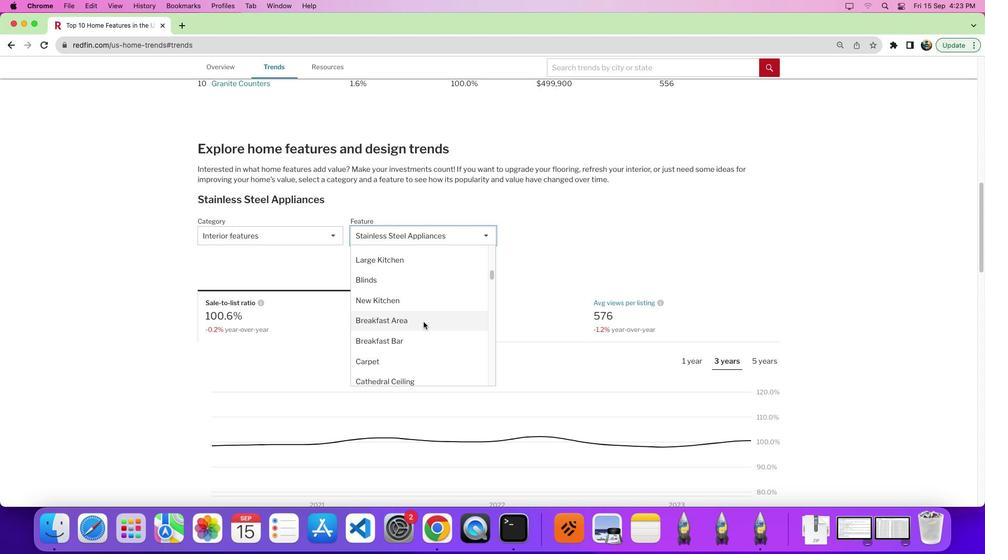 
Action: Mouse scrolled (423, 322) with delta (0, 0)
Screenshot: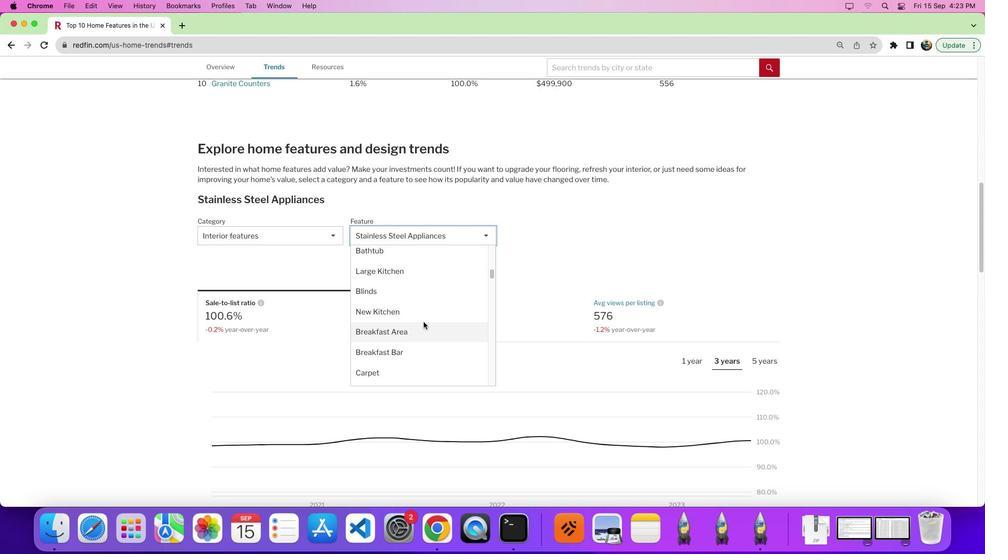 
Action: Mouse scrolled (423, 322) with delta (0, 0)
Screenshot: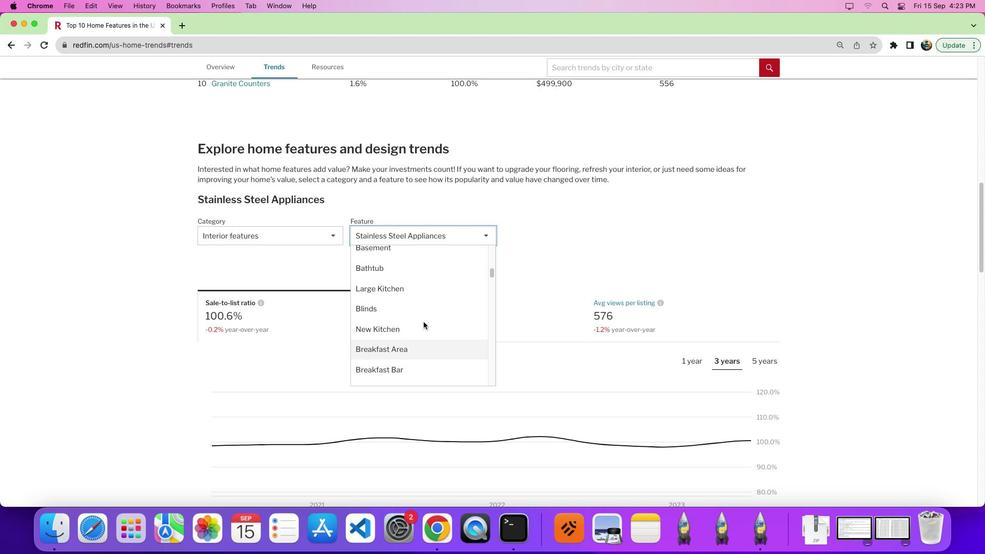 
Action: Mouse scrolled (423, 322) with delta (0, 0)
Screenshot: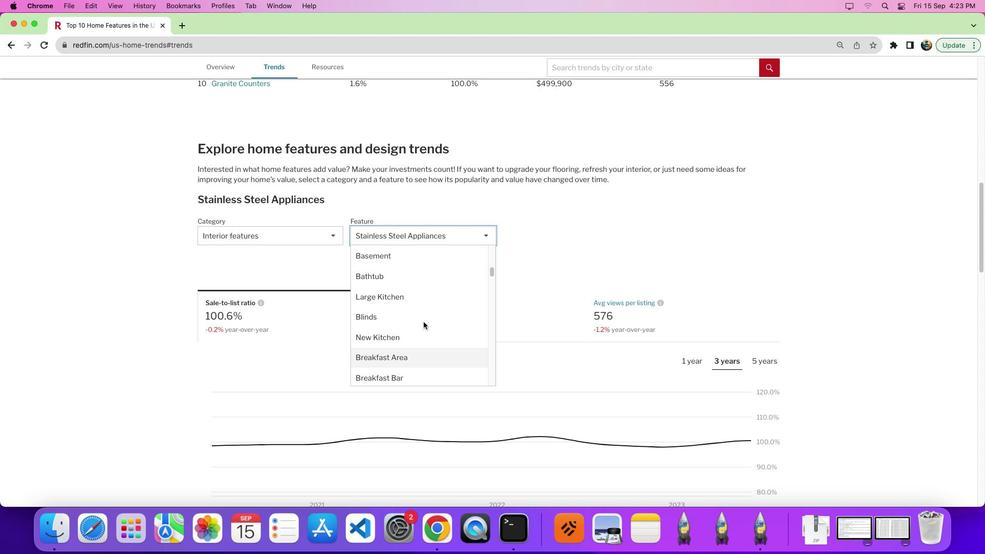 
Action: Mouse scrolled (423, 322) with delta (0, 0)
Screenshot: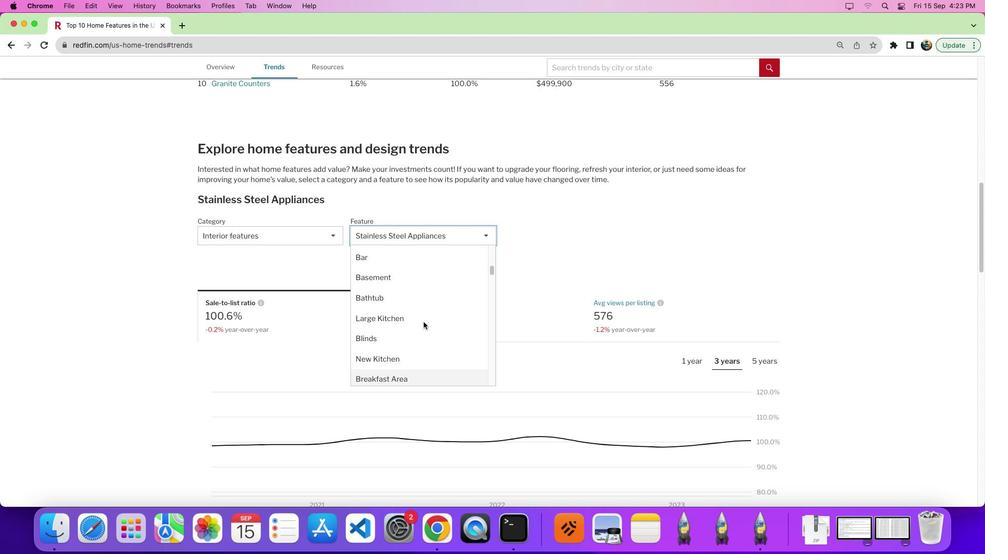 
Action: Mouse scrolled (423, 322) with delta (0, 0)
Screenshot: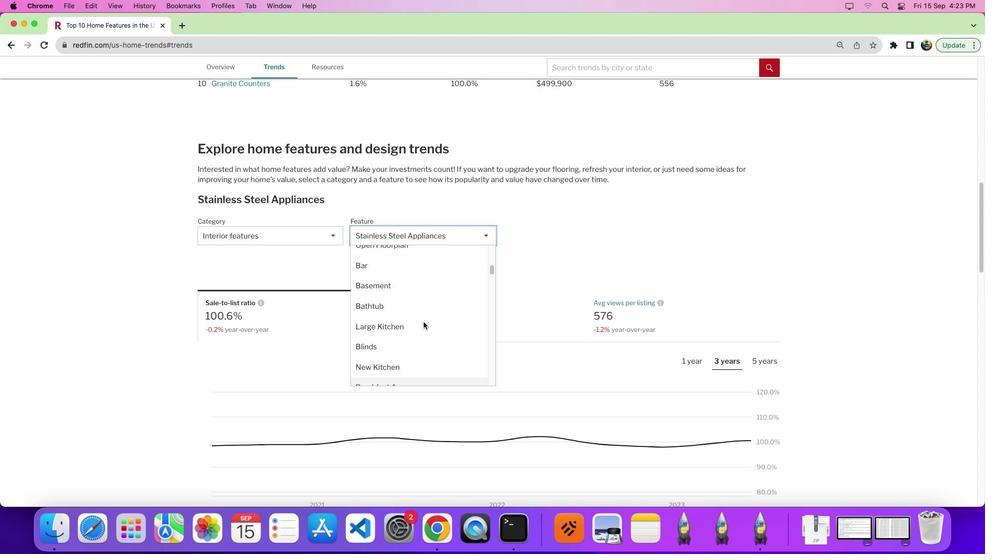 
Action: Mouse scrolled (423, 322) with delta (0, 0)
Screenshot: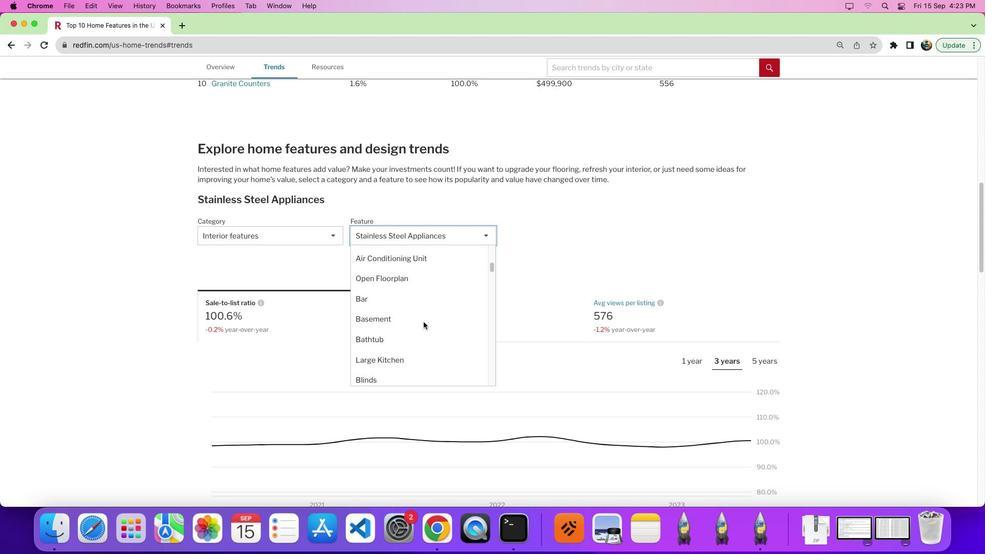 
Action: Mouse scrolled (423, 322) with delta (0, 0)
Screenshot: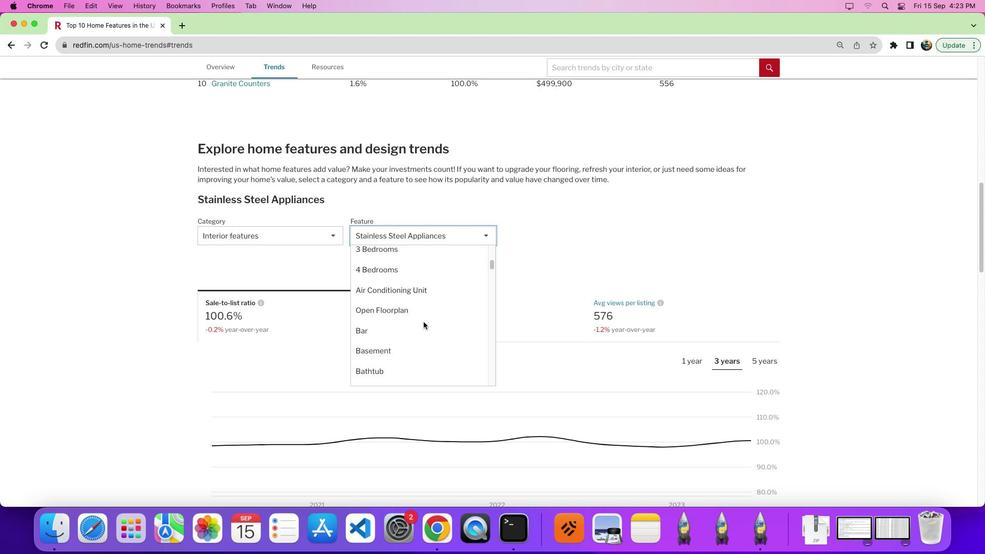 
Action: Mouse scrolled (423, 322) with delta (0, 3)
Screenshot: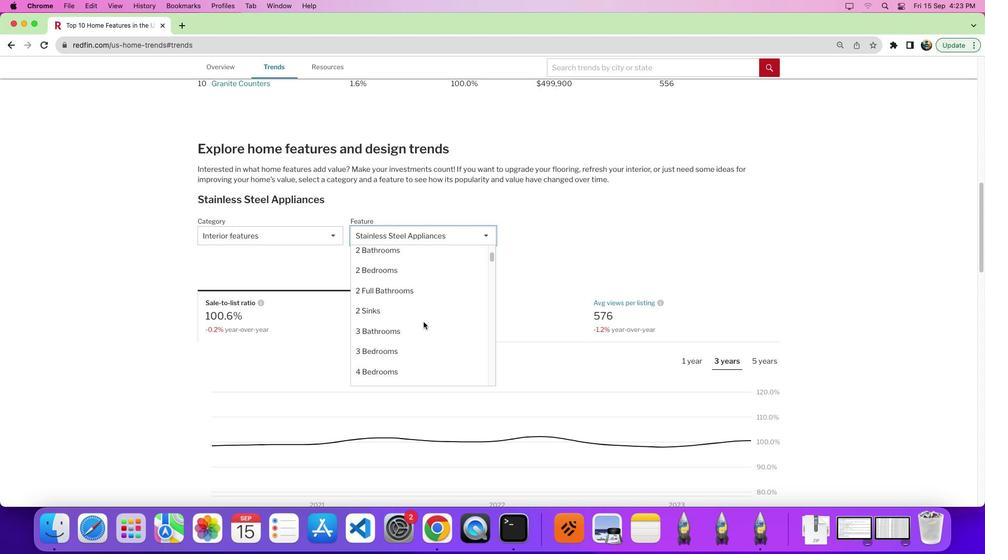
Action: Mouse scrolled (423, 322) with delta (0, 0)
Screenshot: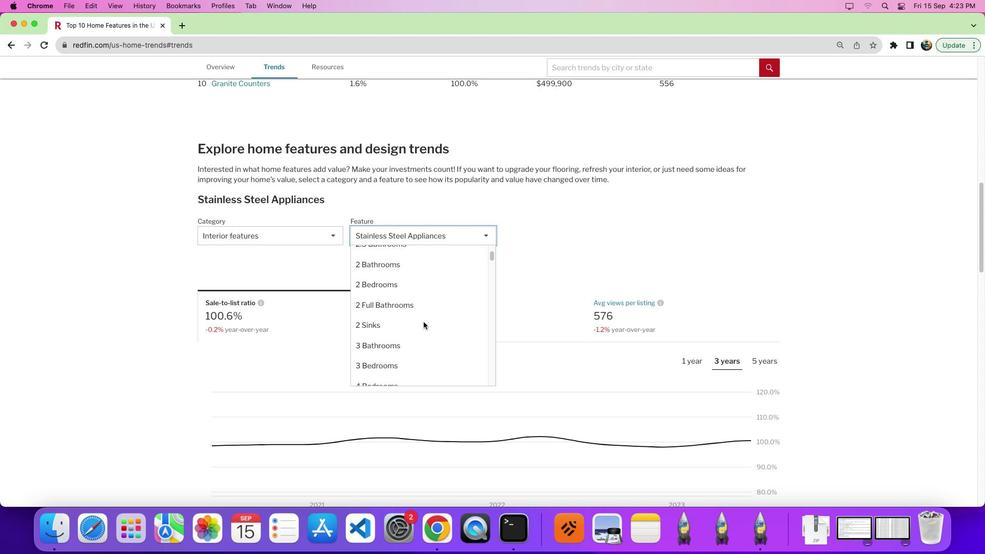 
Action: Mouse scrolled (423, 322) with delta (0, 0)
Screenshot: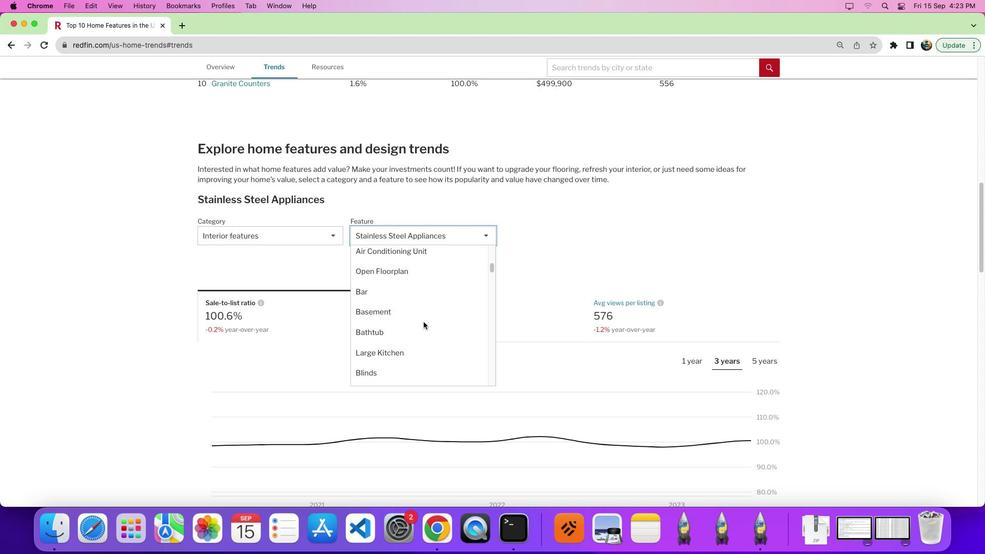 
Action: Mouse scrolled (423, 322) with delta (0, -3)
Screenshot: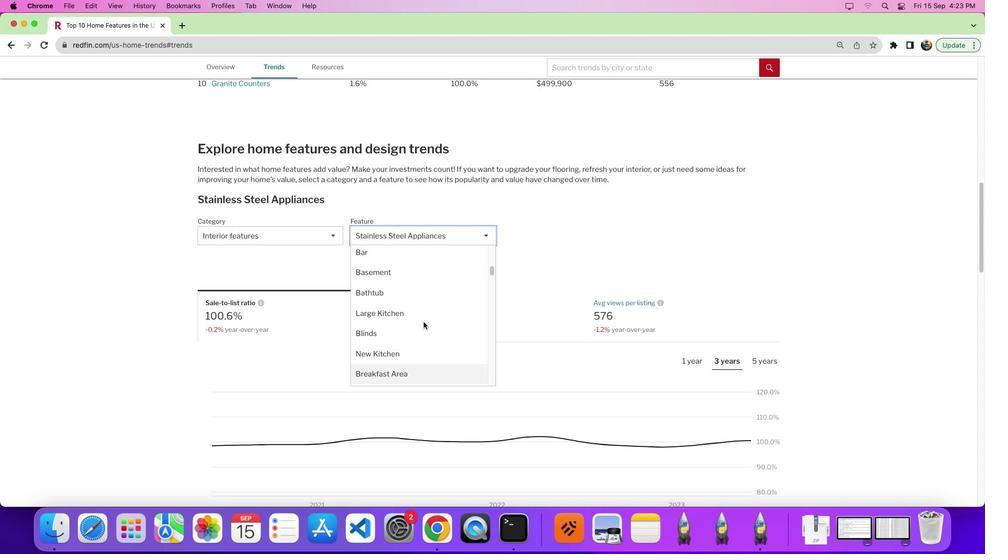 
Action: Mouse scrolled (423, 322) with delta (0, 0)
Screenshot: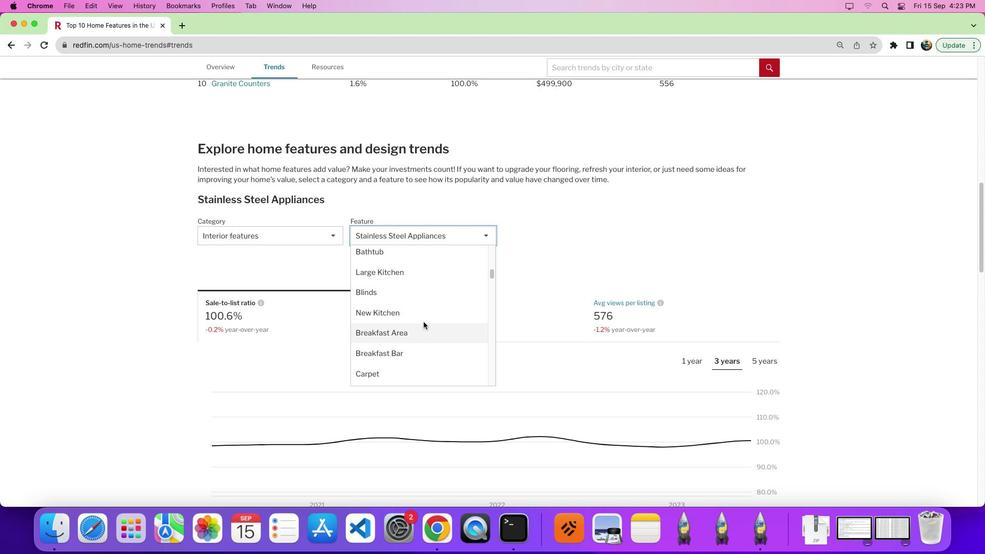
Action: Mouse scrolled (423, 322) with delta (0, 0)
Screenshot: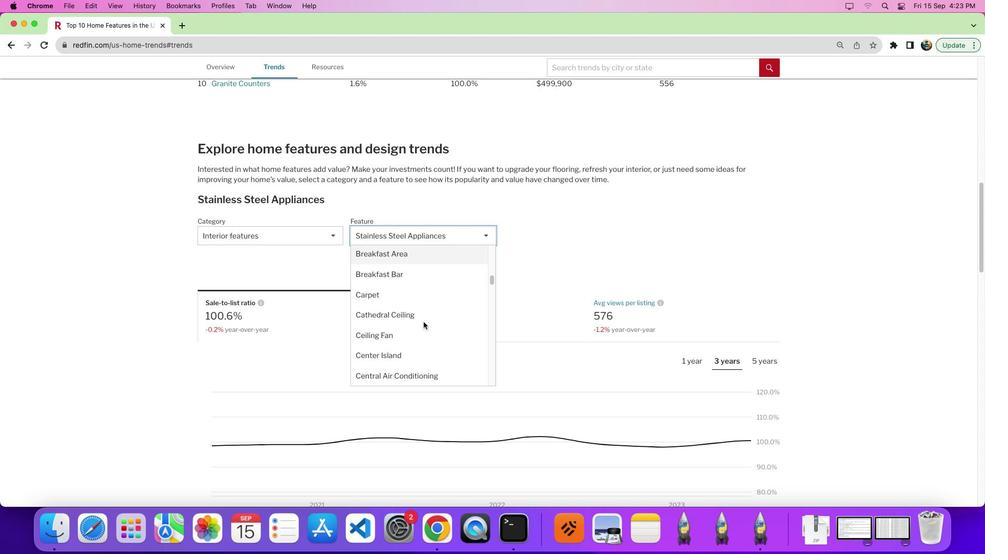 
Action: Mouse scrolled (423, 322) with delta (0, -3)
Screenshot: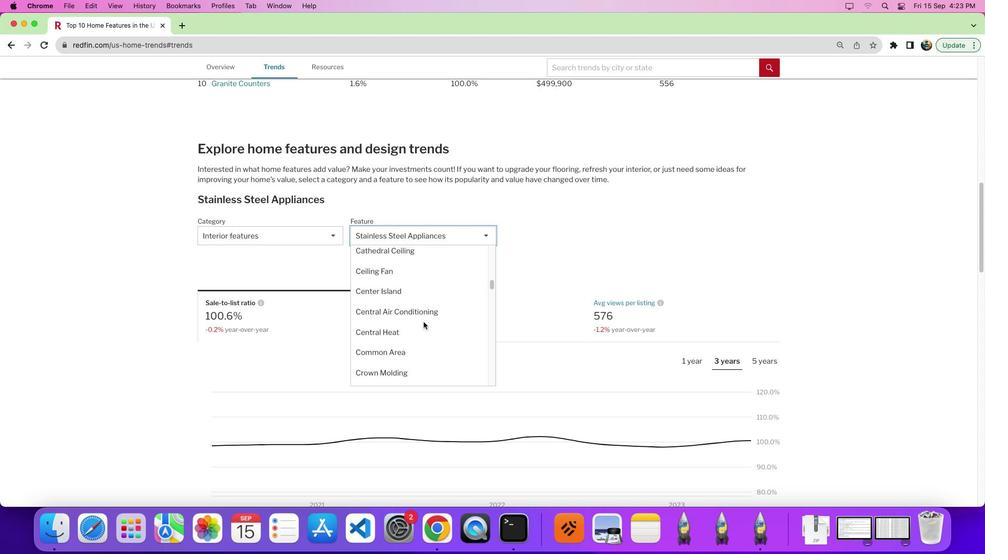
Action: Mouse moved to (414, 303)
Screenshot: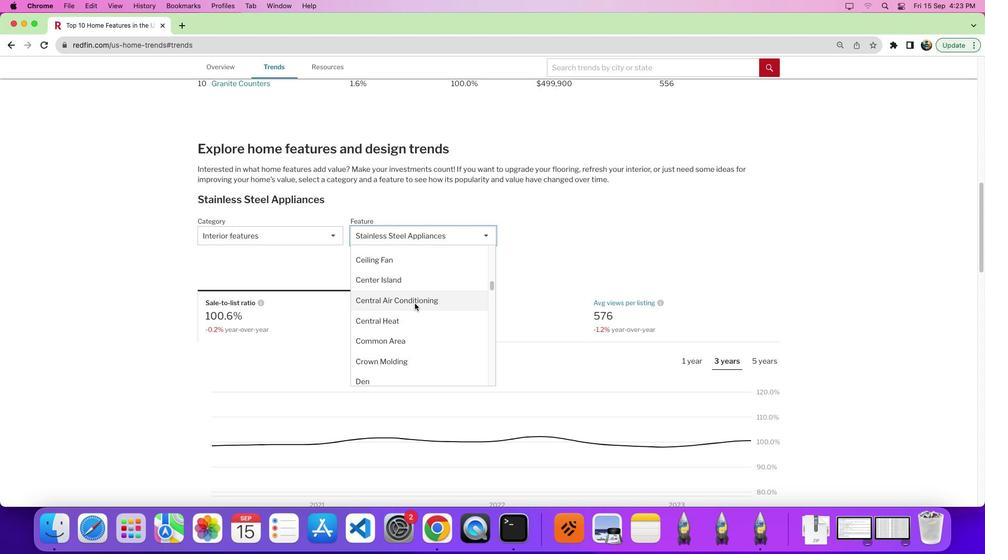 
Action: Mouse scrolled (414, 303) with delta (0, 0)
Screenshot: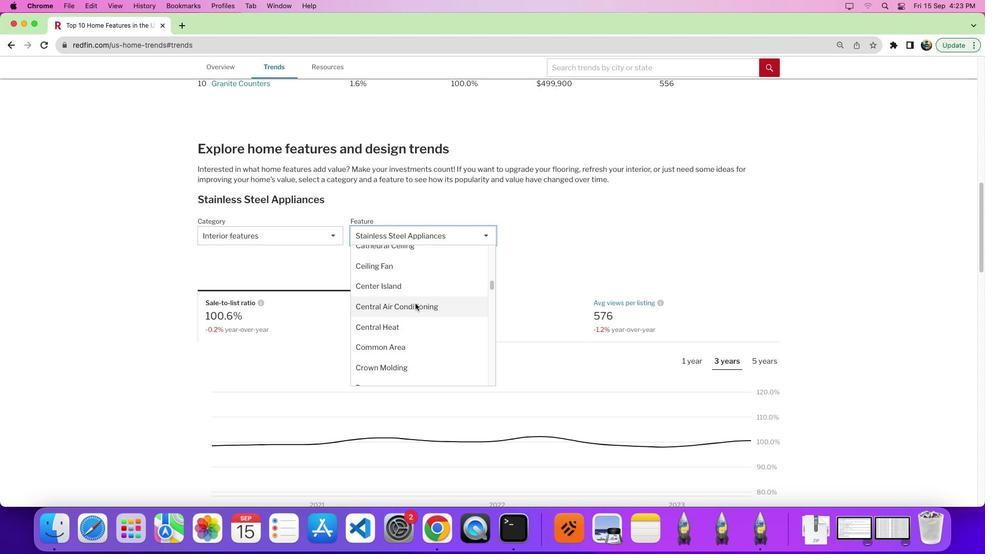 
Action: Mouse moved to (414, 303)
Screenshot: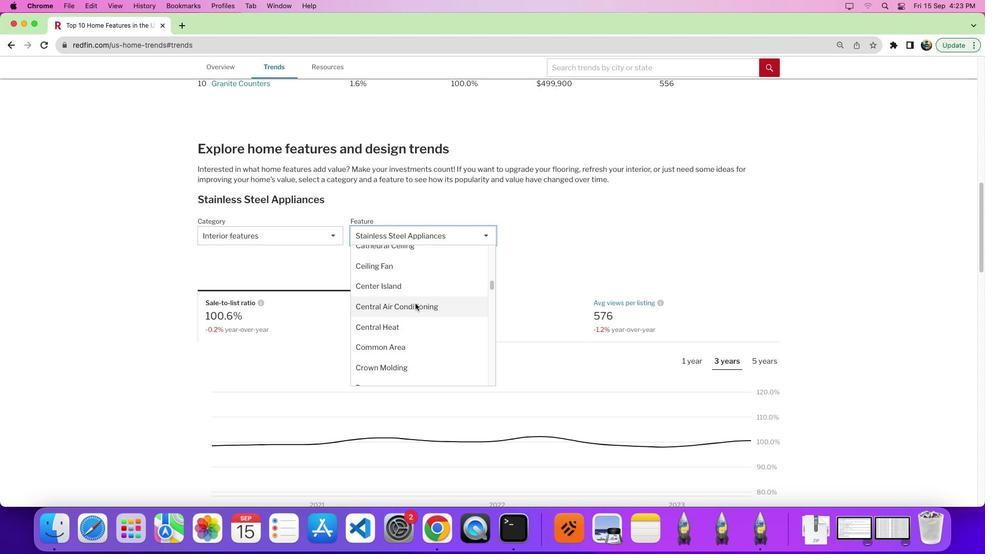 
Action: Mouse scrolled (414, 303) with delta (0, 0)
Screenshot: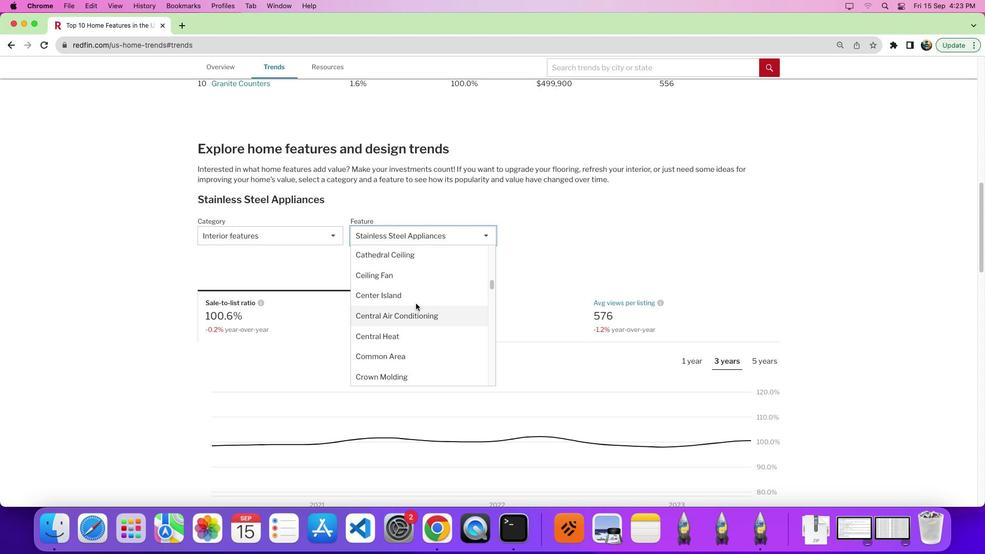 
Action: Mouse moved to (416, 304)
Screenshot: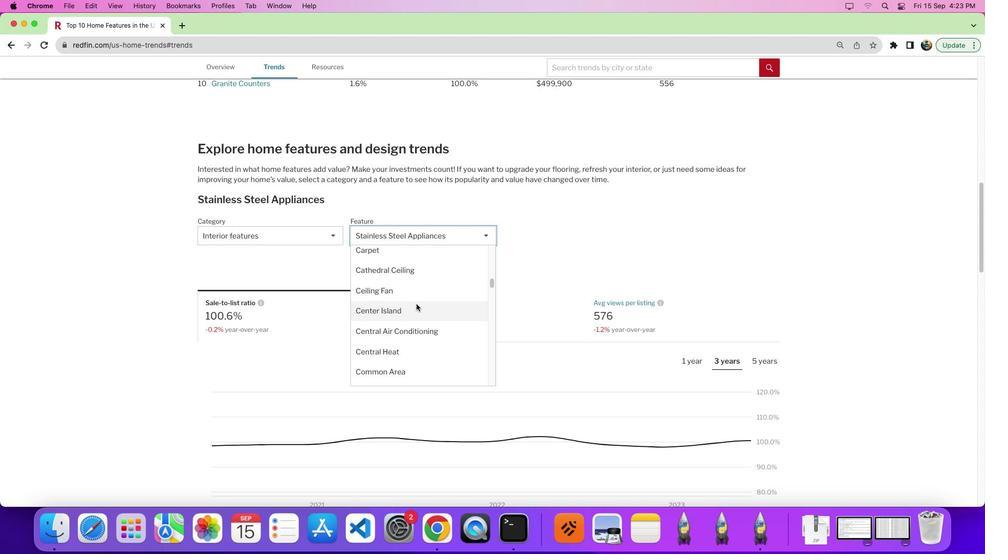 
Action: Mouse scrolled (416, 304) with delta (0, 0)
Screenshot: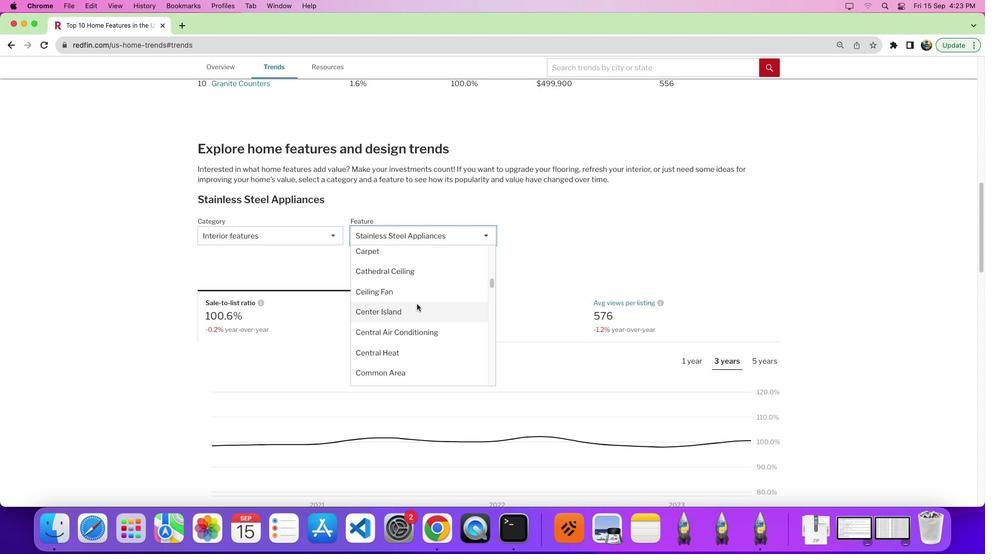 
Action: Mouse moved to (423, 278)
Screenshot: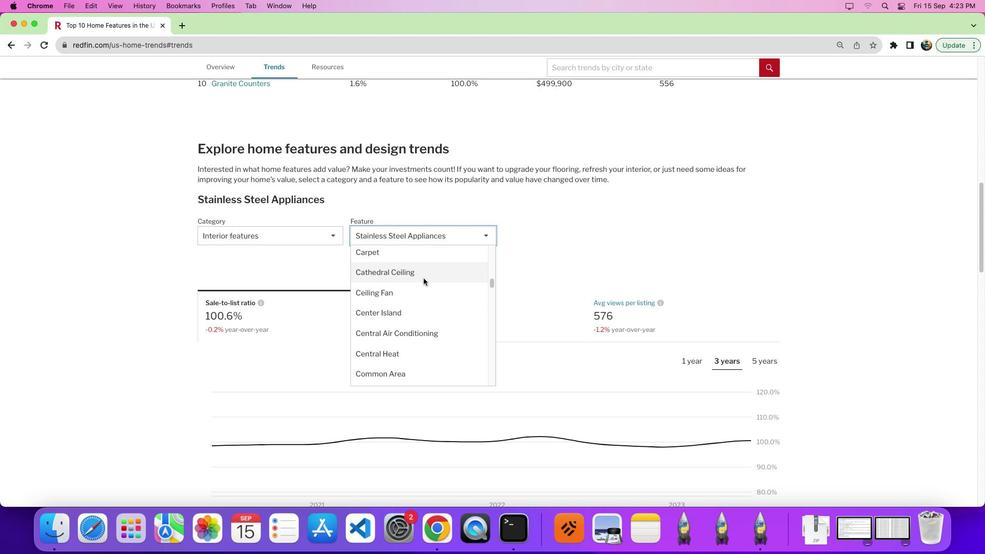 
Action: Mouse pressed left at (423, 278)
Screenshot: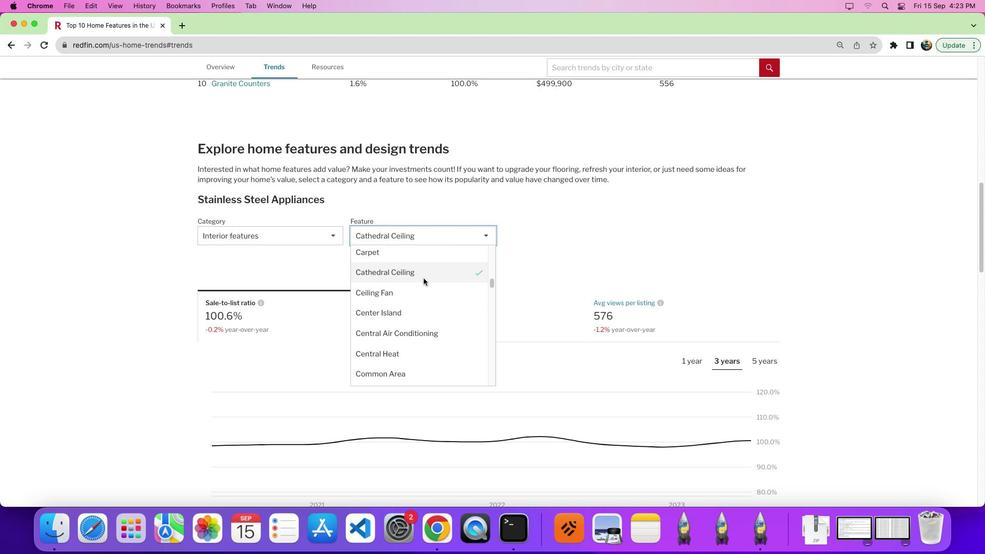 
Action: Mouse moved to (630, 314)
Screenshot: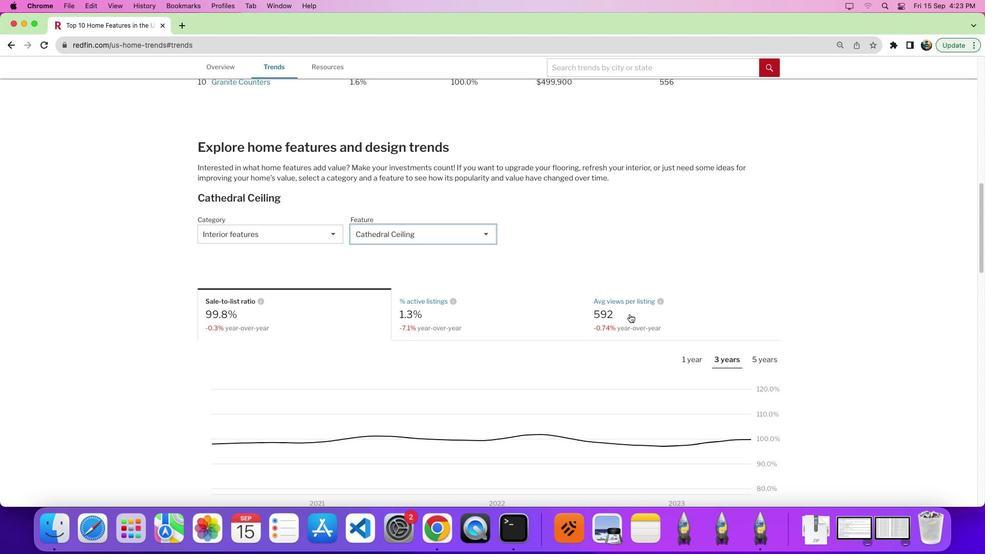 
Action: Mouse scrolled (630, 314) with delta (0, 0)
Screenshot: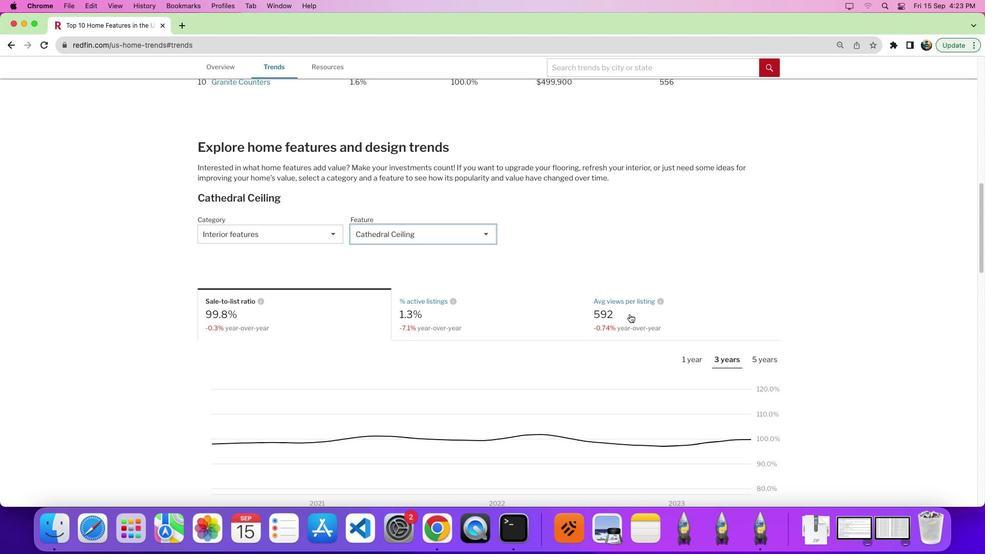 
Action: Mouse scrolled (630, 314) with delta (0, 0)
Screenshot: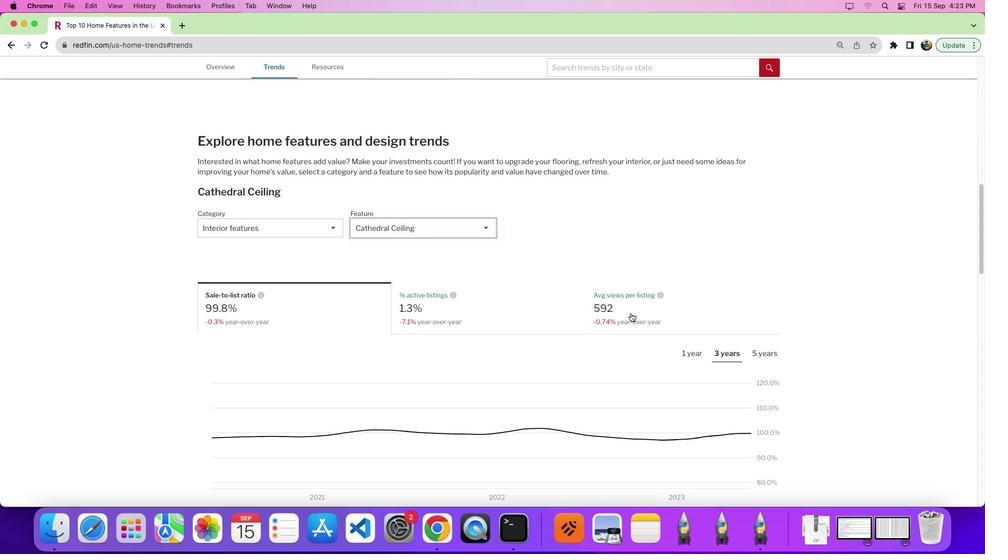 
Action: Mouse moved to (633, 321)
Screenshot: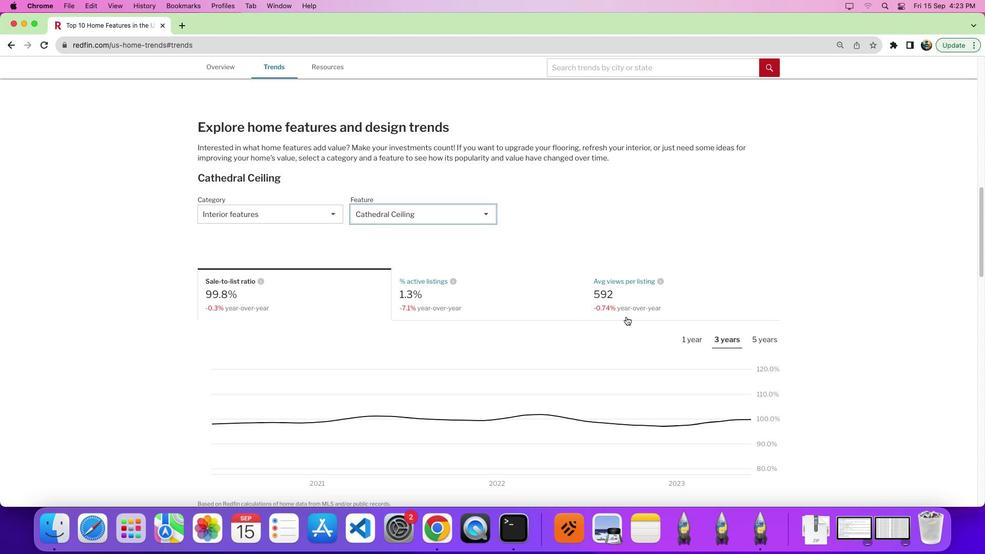 
Action: Mouse scrolled (633, 321) with delta (0, 0)
Screenshot: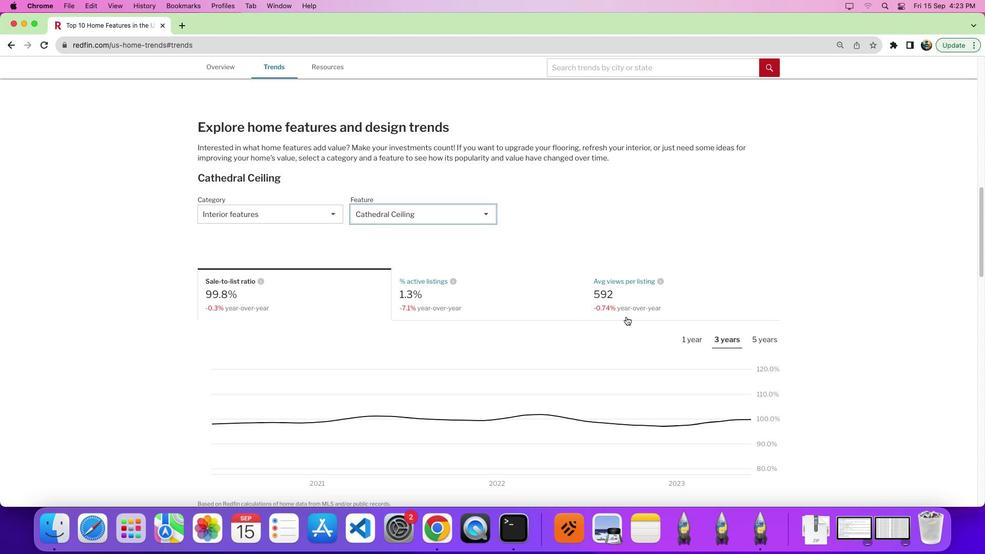 
Action: Mouse moved to (628, 318)
Screenshot: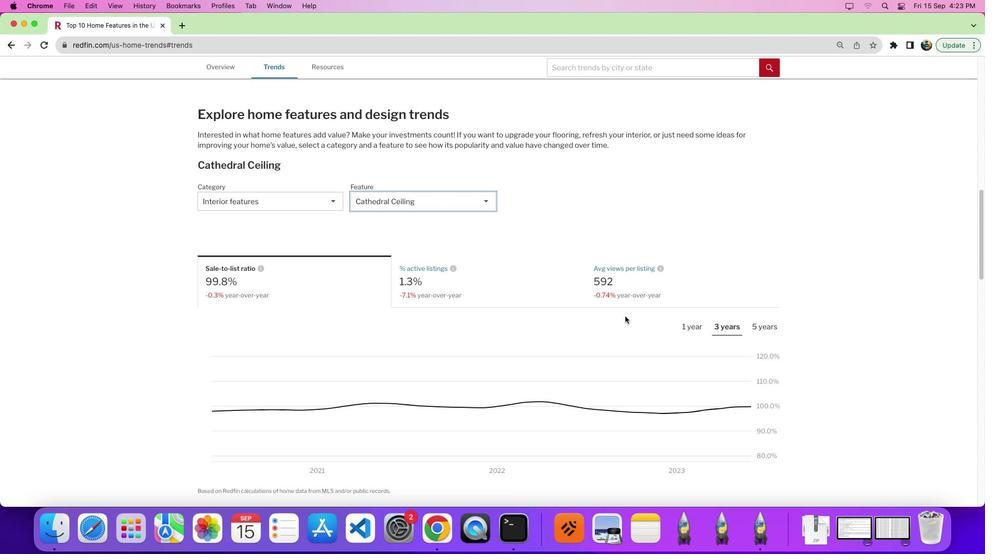 
Action: Mouse scrolled (628, 318) with delta (0, 0)
Screenshot: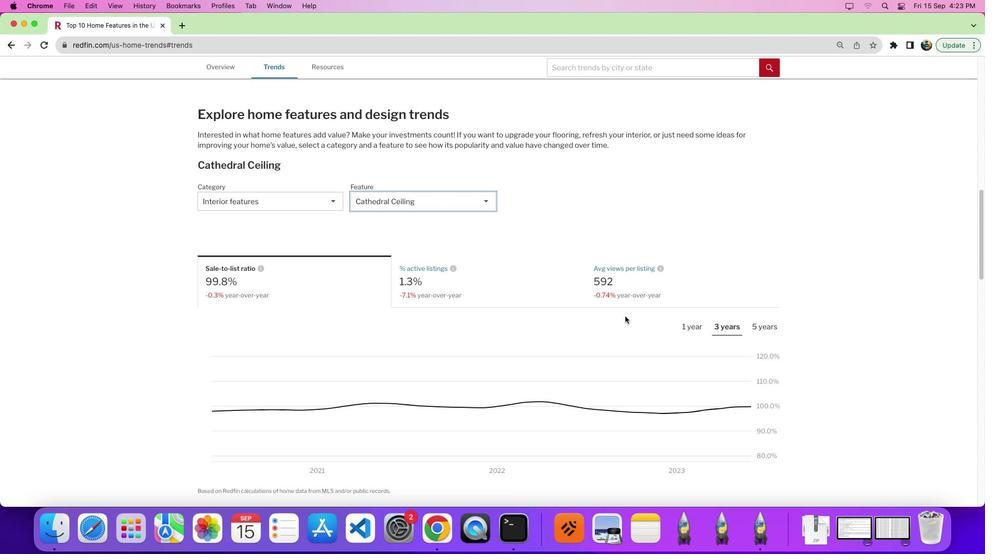 
Action: Mouse moved to (446, 277)
Screenshot: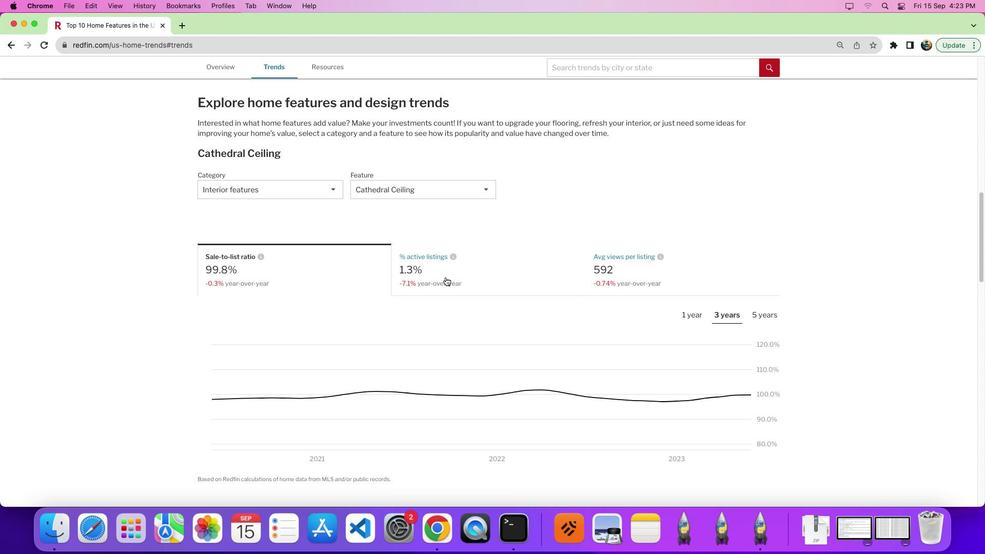 
Action: Mouse pressed left at (446, 277)
Screenshot: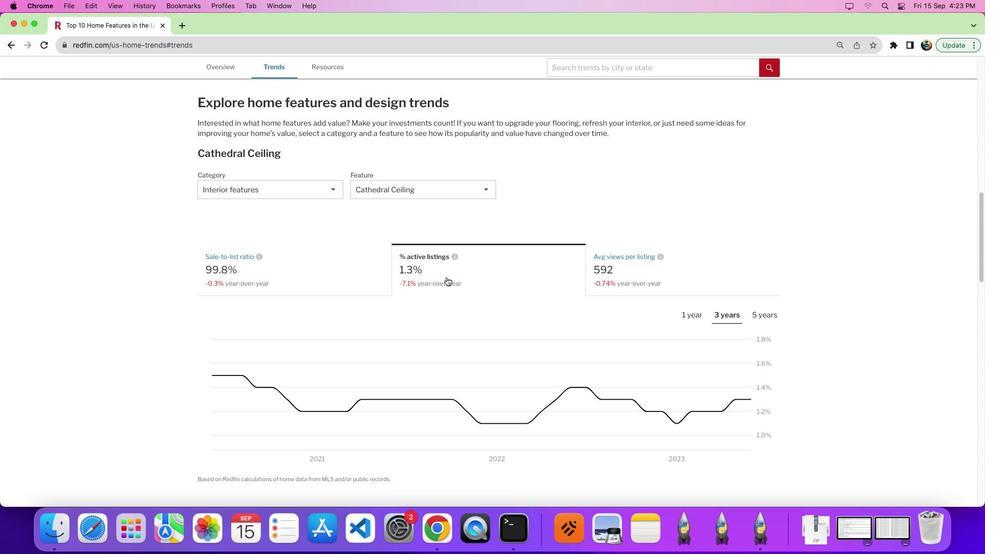 
Action: Mouse moved to (760, 317)
Screenshot: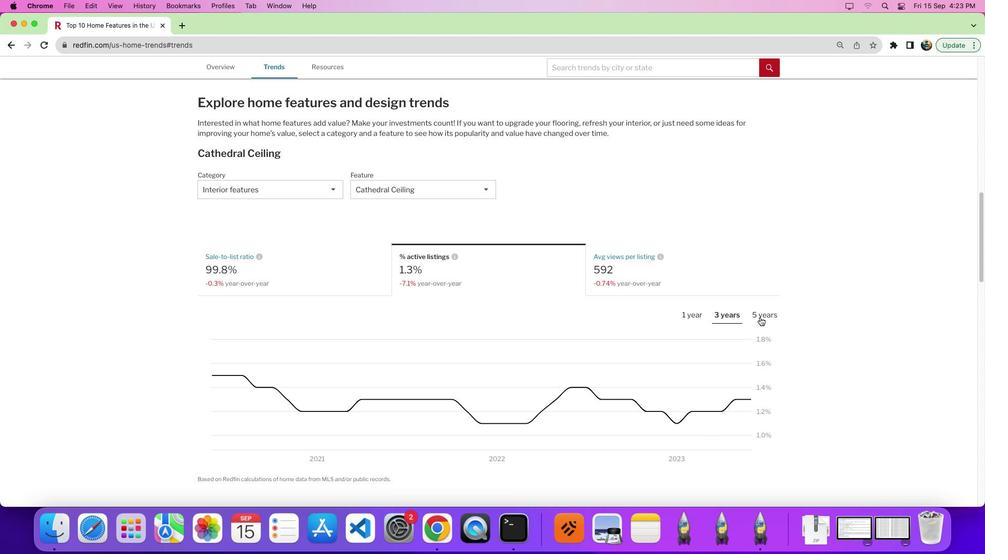 
Action: Mouse pressed left at (760, 317)
Screenshot: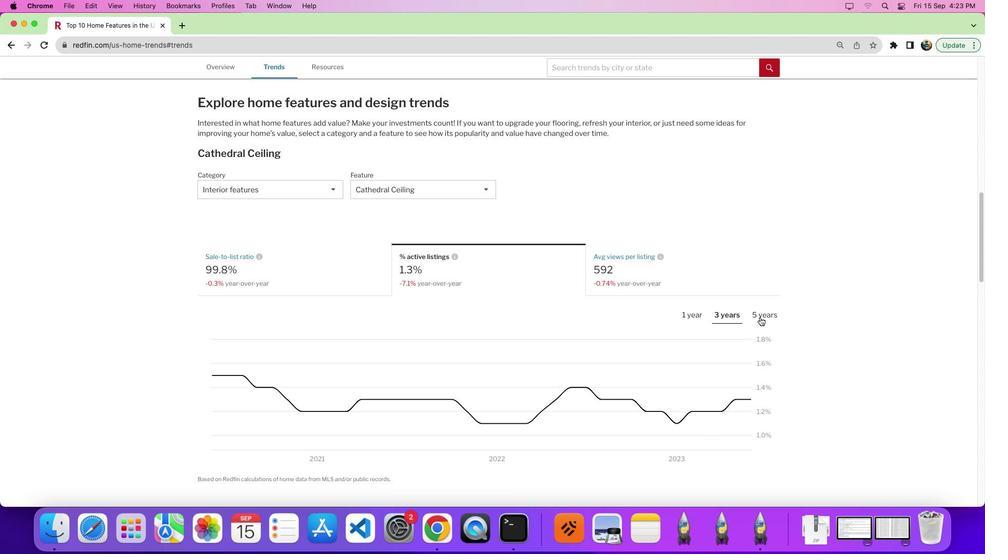 
Action: Mouse scrolled (760, 317) with delta (0, 0)
Screenshot: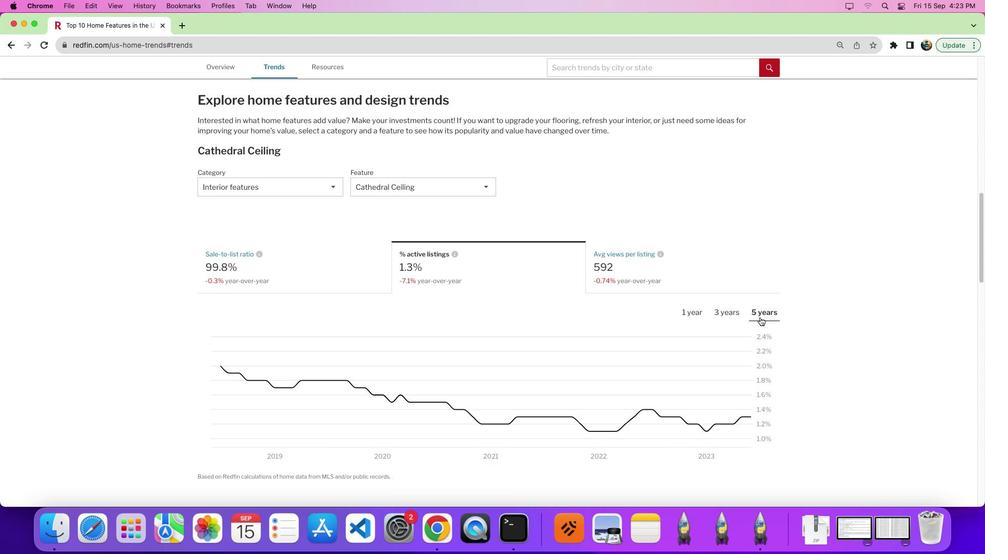 
Action: Mouse scrolled (760, 317) with delta (0, 0)
Screenshot: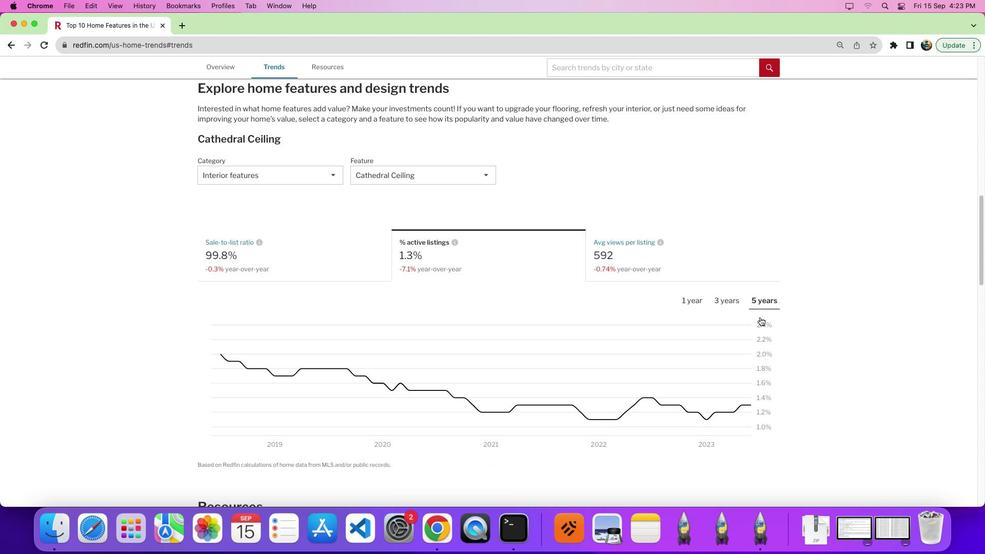 
Action: Mouse scrolled (760, 317) with delta (0, 0)
Screenshot: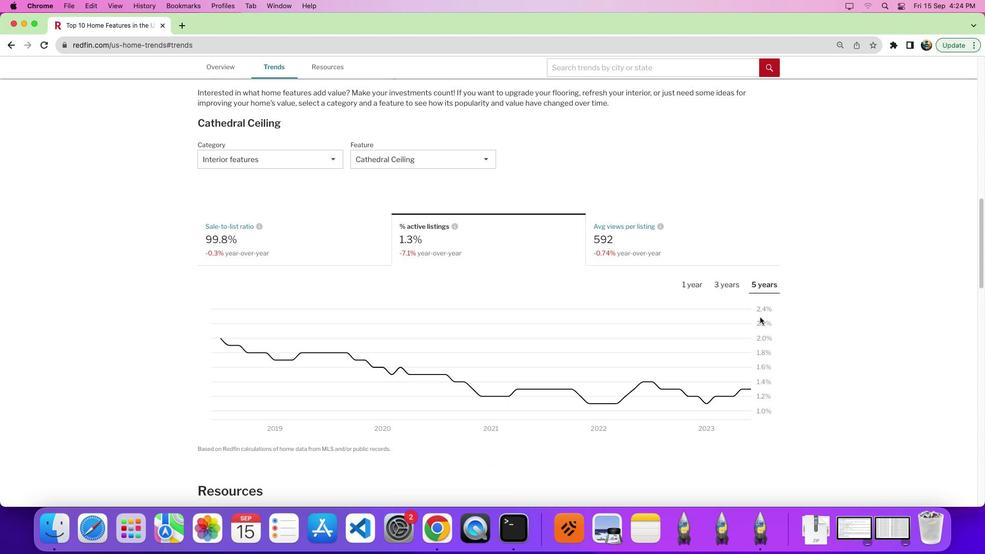 
Action: Mouse scrolled (760, 317) with delta (0, 0)
Screenshot: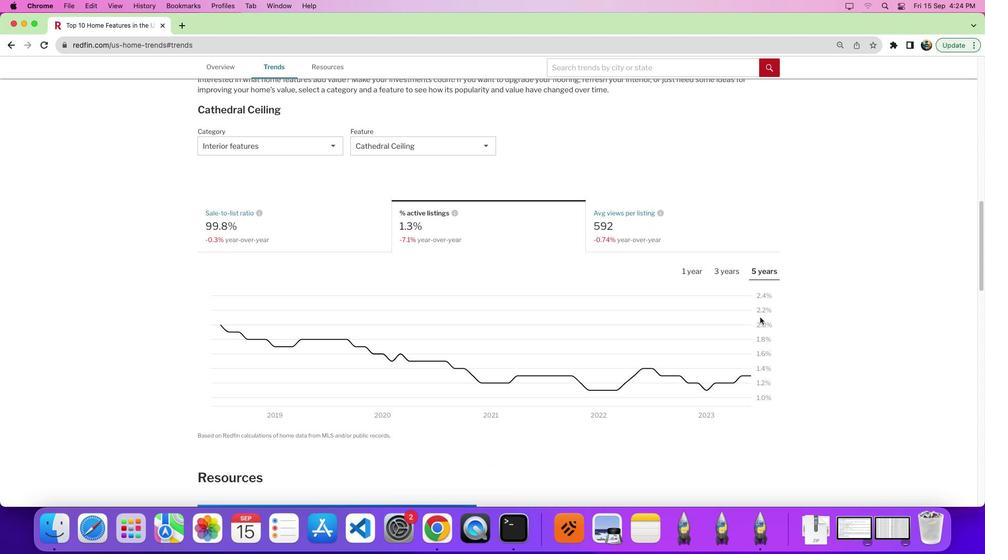 
Action: Mouse moved to (780, 369)
Screenshot: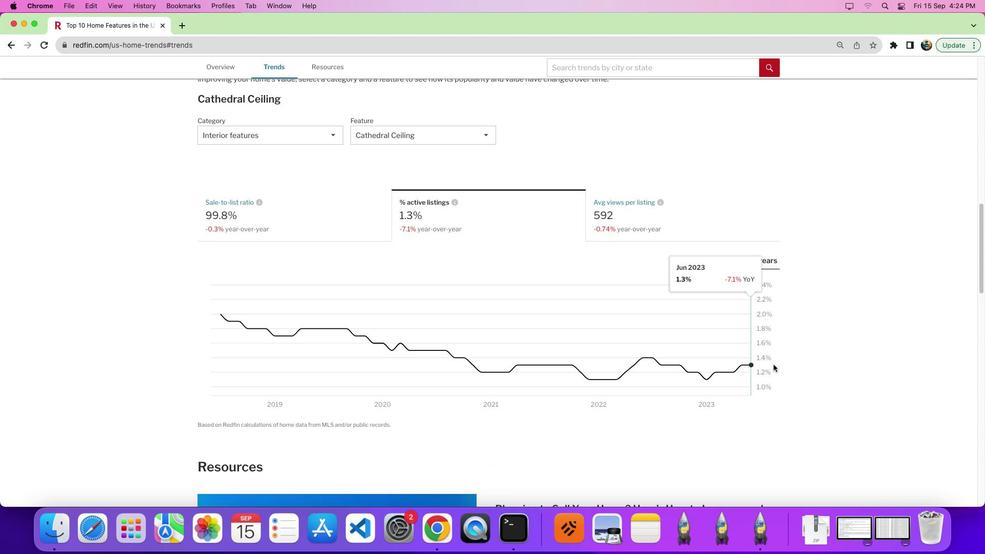 
